 Task: Search one way flight ticket for 5 adults, 1 child, 2 infants in seat and 1 infant on lap in business from North Bend: Southwest Oregon Regional Airport (was North Bend Municipal) to Gillette: Gillette Campbell County Airport on 5-1-2023. Choice of flights is American. Number of bags: 11 checked bags. Outbound departure time preference is 19:45.
Action: Mouse moved to (253, 316)
Screenshot: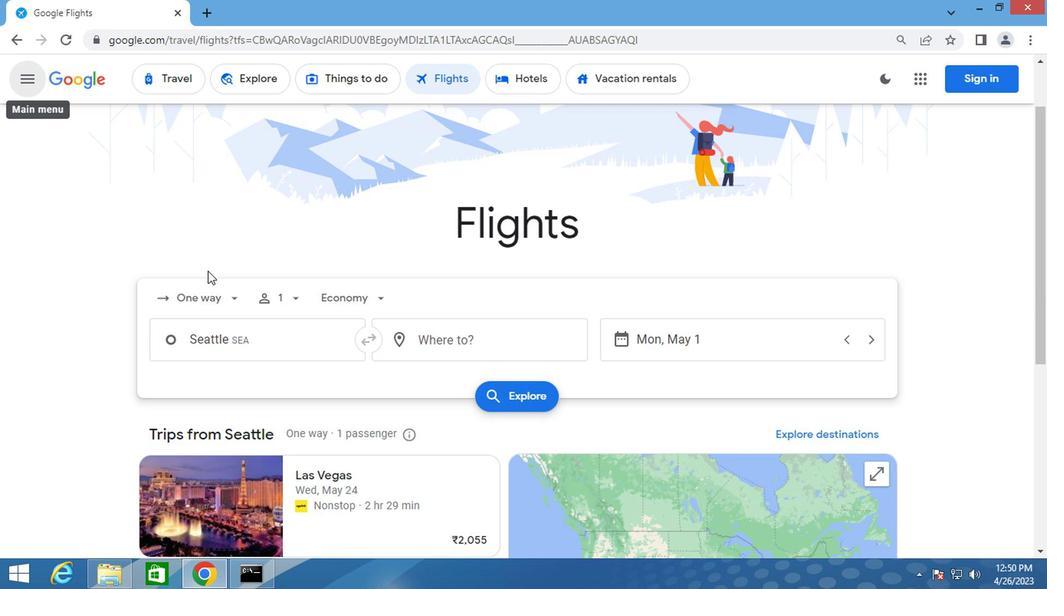 
Action: Mouse pressed left at (253, 316)
Screenshot: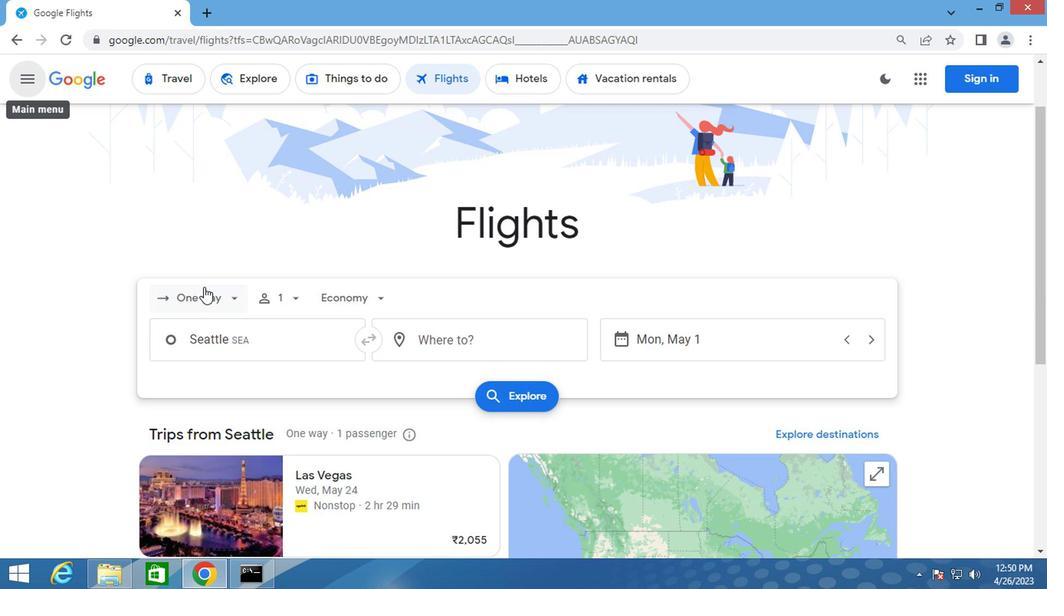 
Action: Mouse moved to (276, 374)
Screenshot: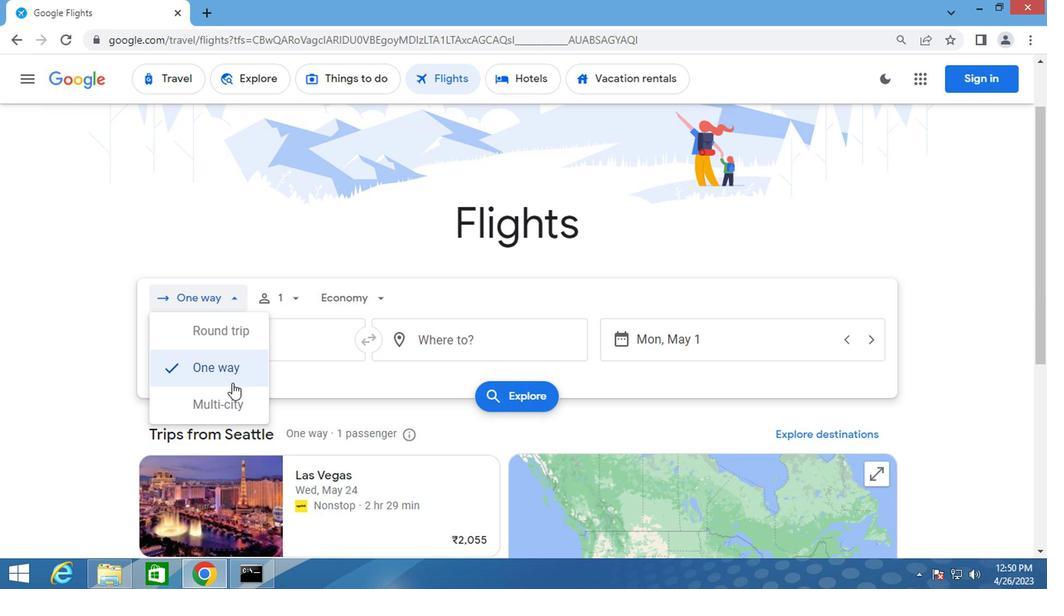 
Action: Mouse pressed left at (276, 374)
Screenshot: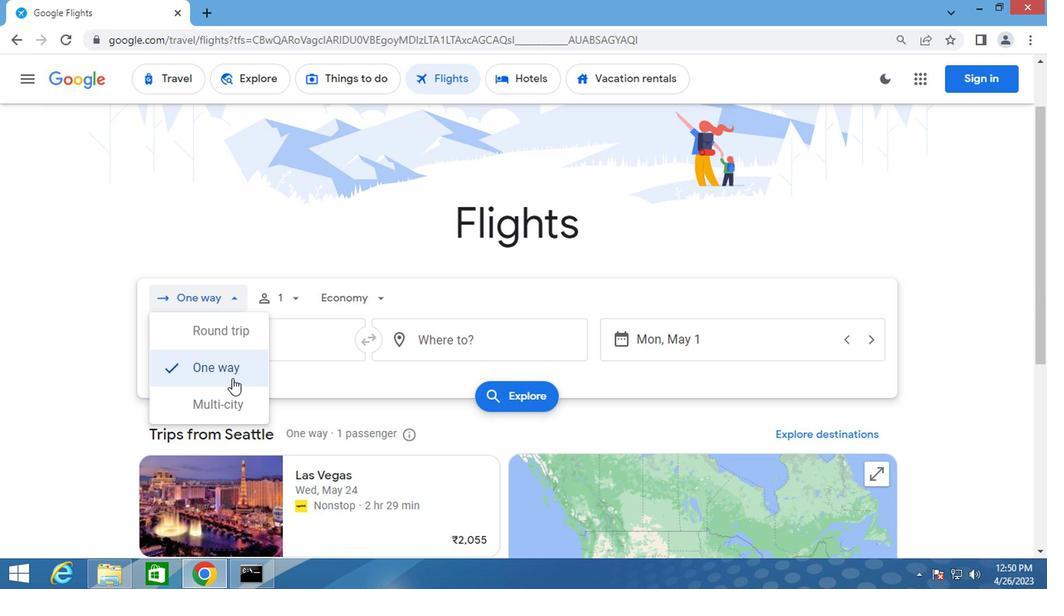 
Action: Mouse moved to (323, 325)
Screenshot: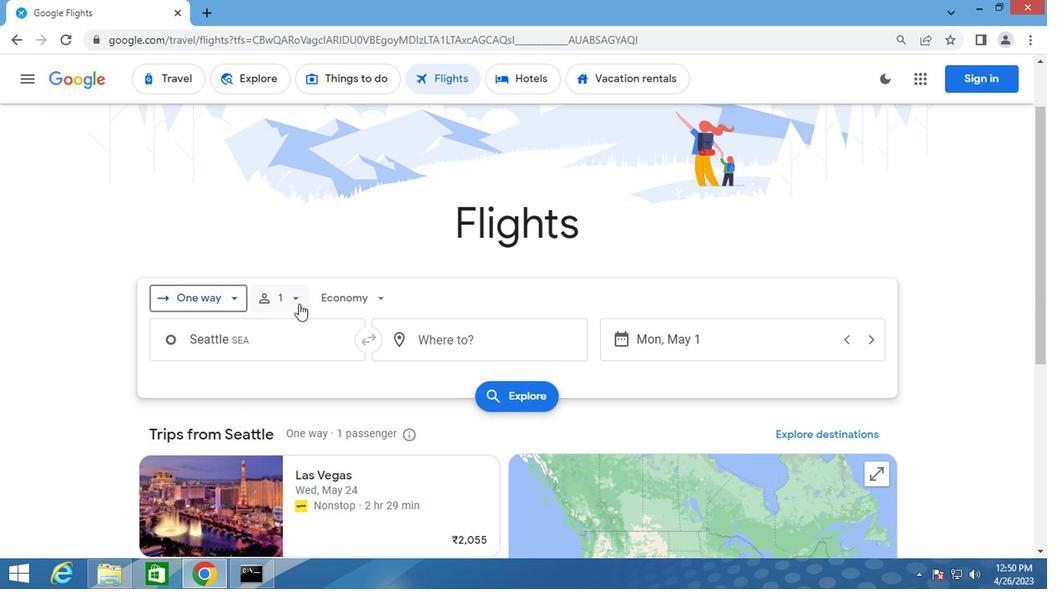 
Action: Mouse pressed left at (323, 325)
Screenshot: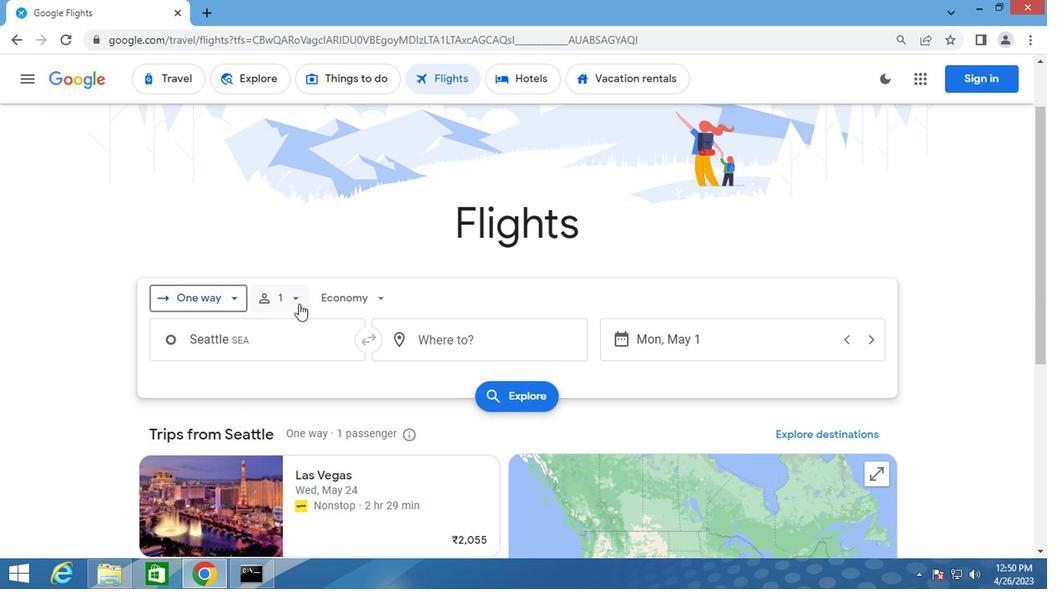 
Action: Mouse moved to (408, 344)
Screenshot: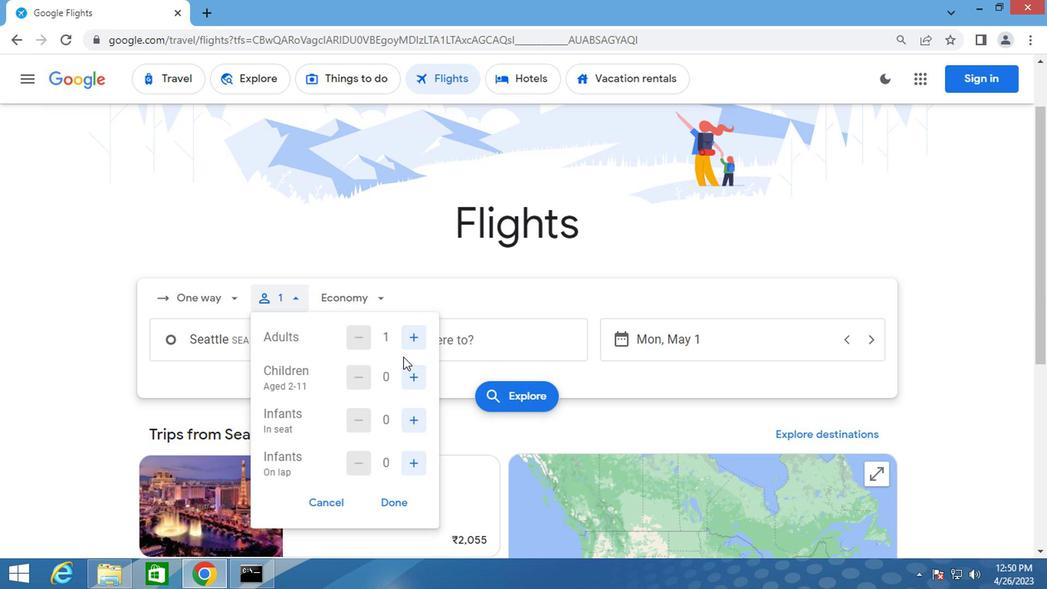 
Action: Mouse pressed left at (408, 344)
Screenshot: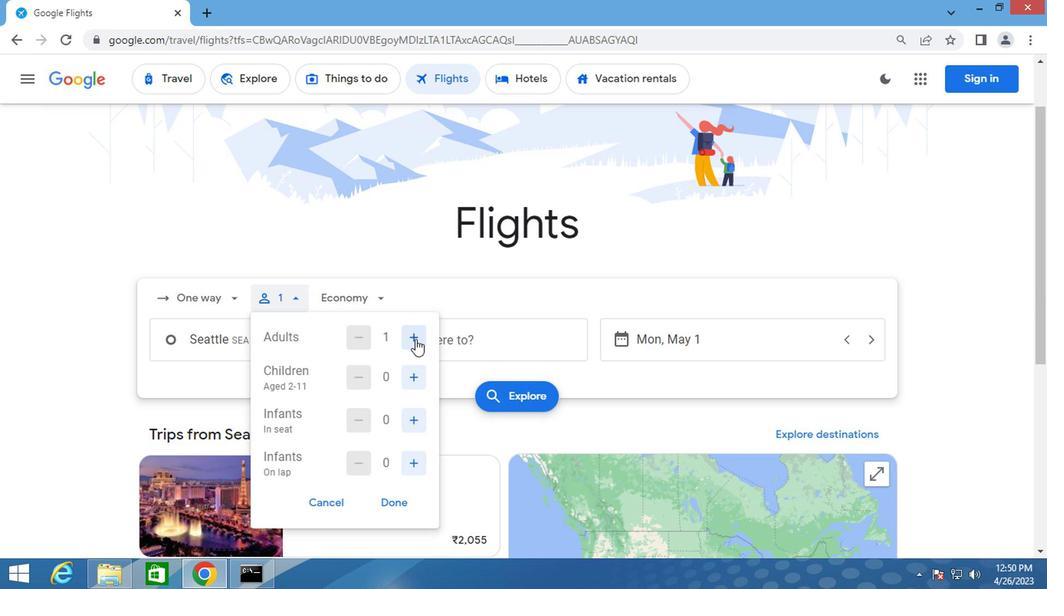 
Action: Mouse pressed left at (408, 344)
Screenshot: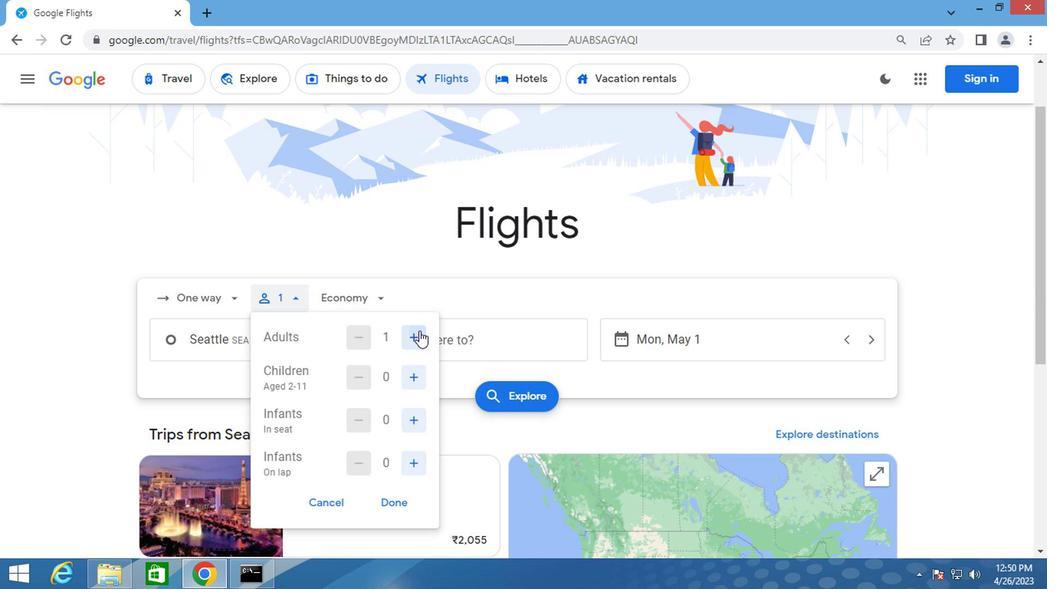 
Action: Mouse moved to (408, 344)
Screenshot: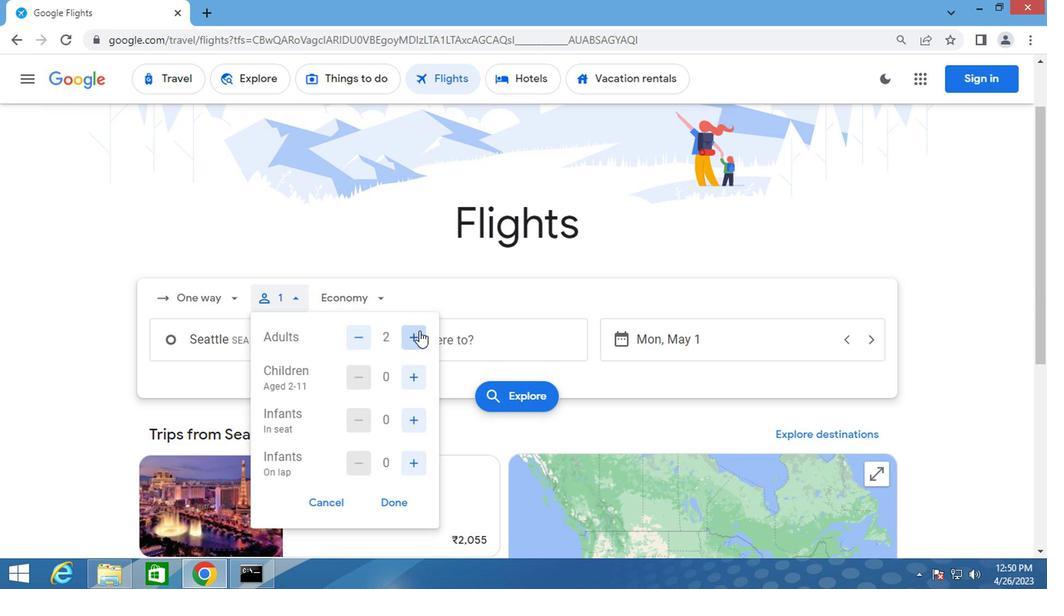 
Action: Mouse pressed left at (408, 344)
Screenshot: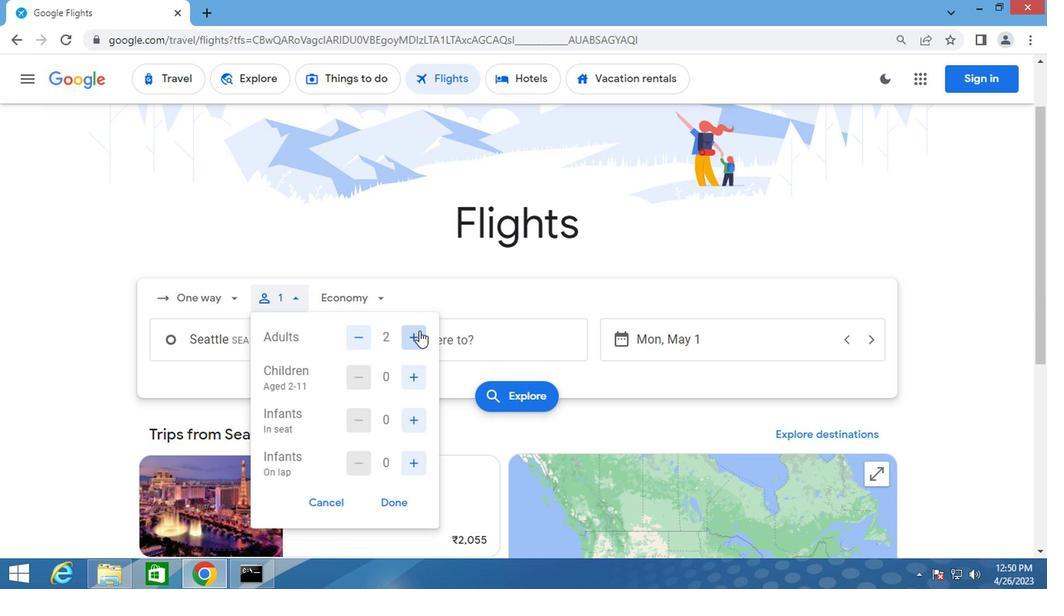 
Action: Mouse moved to (409, 344)
Screenshot: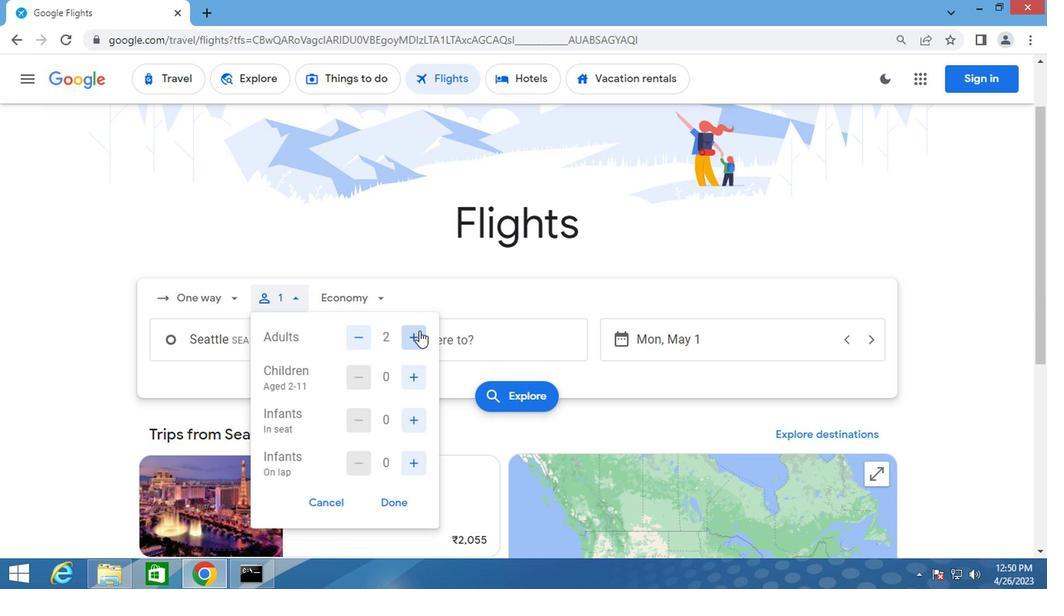 
Action: Mouse pressed left at (409, 344)
Screenshot: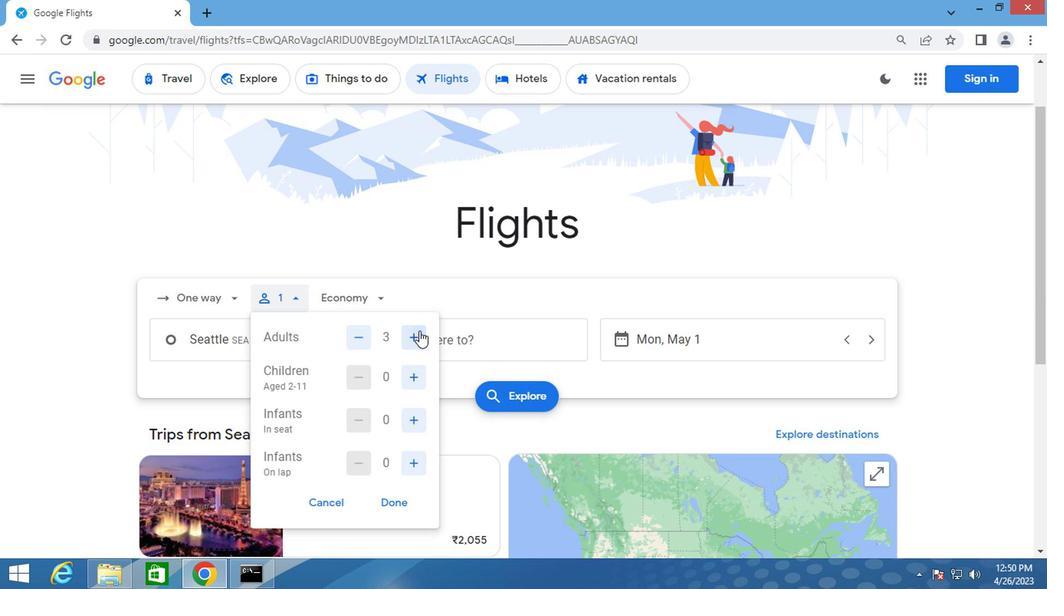 
Action: Mouse moved to (402, 380)
Screenshot: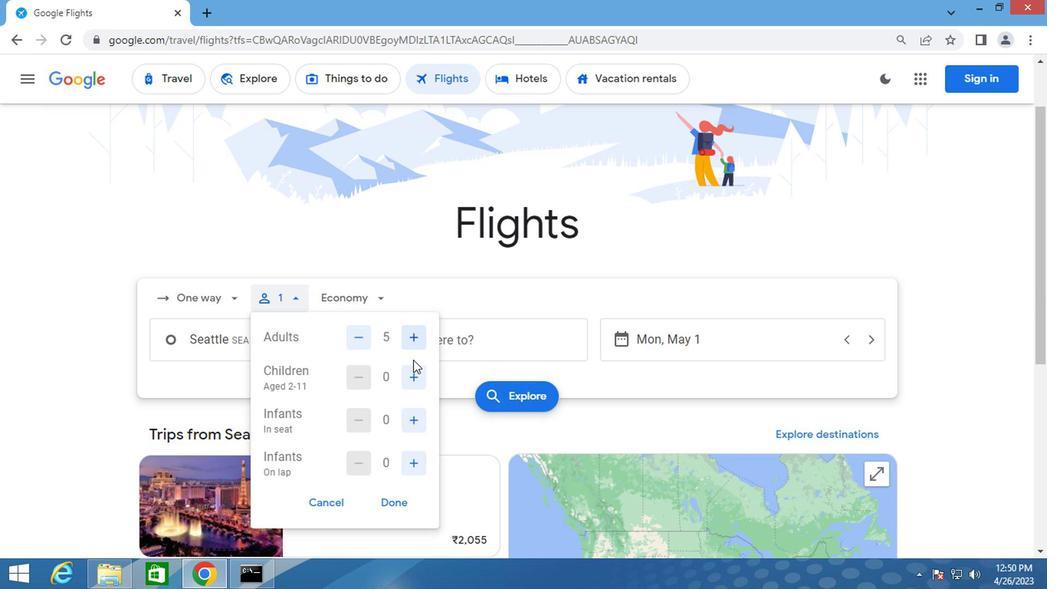 
Action: Mouse pressed left at (402, 380)
Screenshot: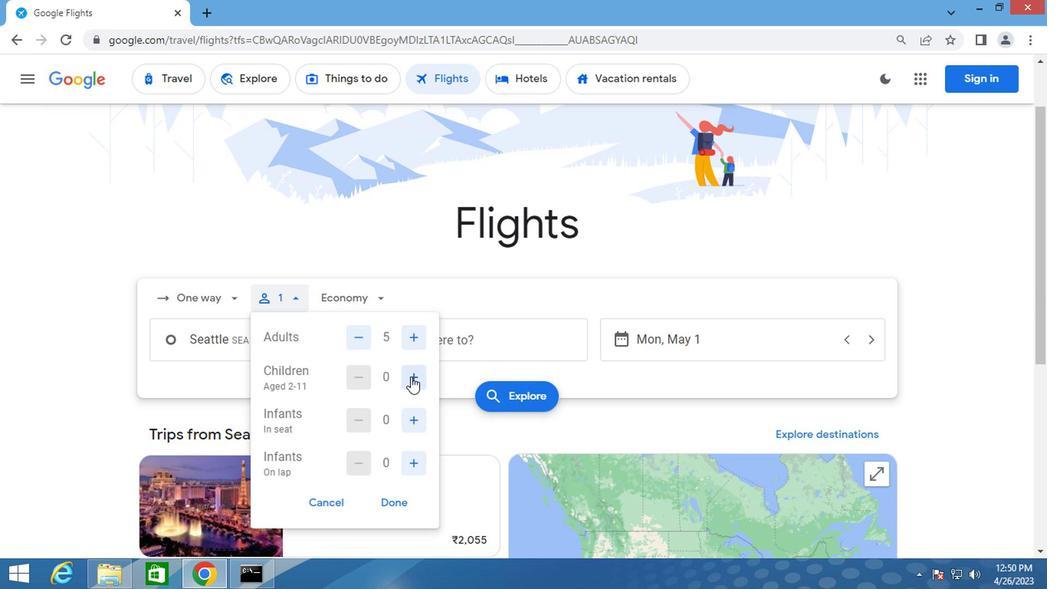 
Action: Mouse moved to (401, 401)
Screenshot: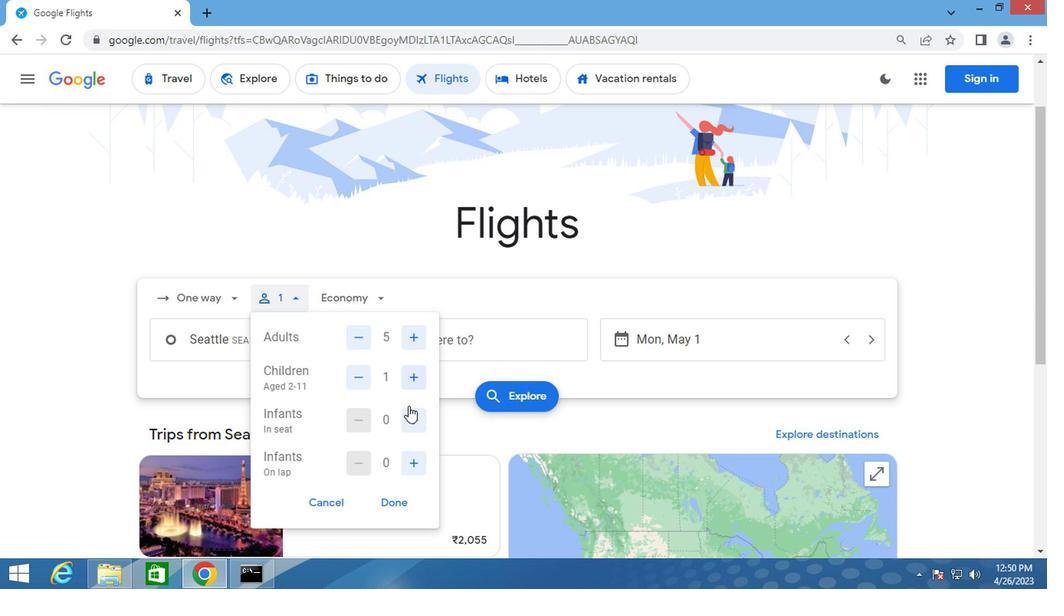 
Action: Mouse pressed left at (401, 401)
Screenshot: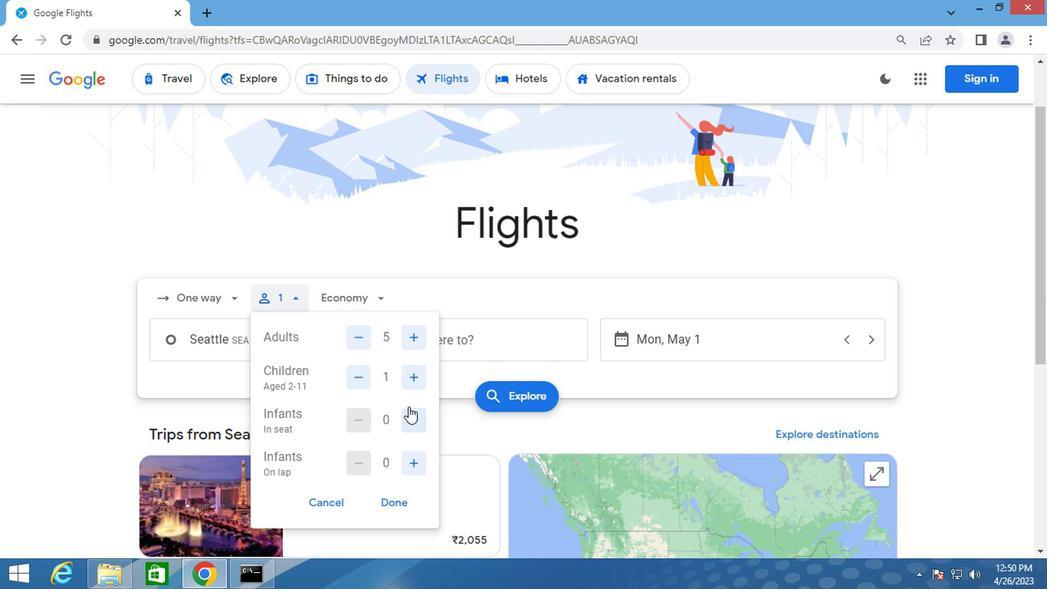 
Action: Mouse pressed left at (401, 401)
Screenshot: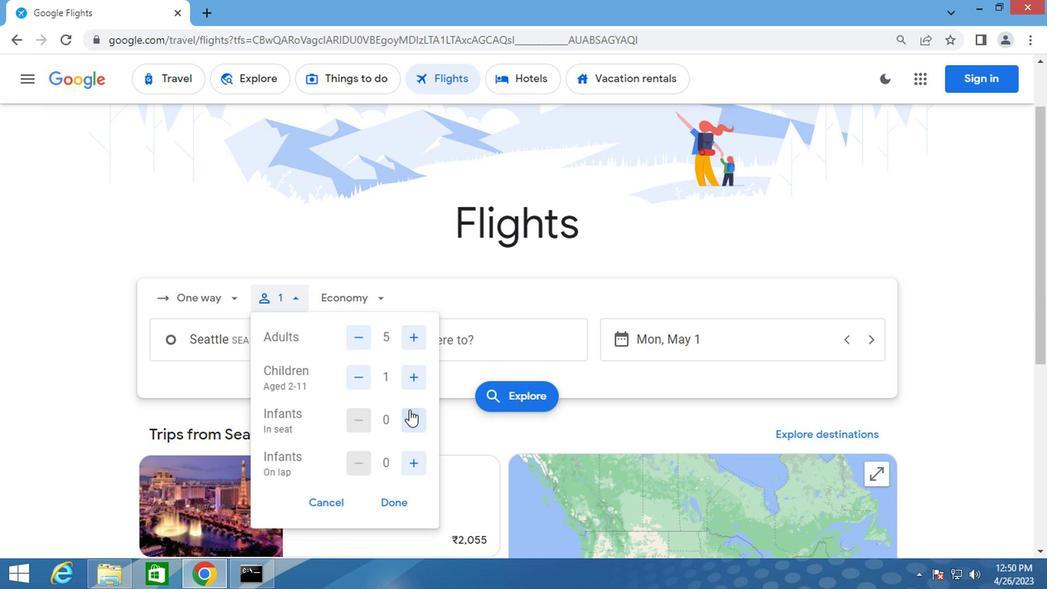 
Action: Mouse moved to (403, 435)
Screenshot: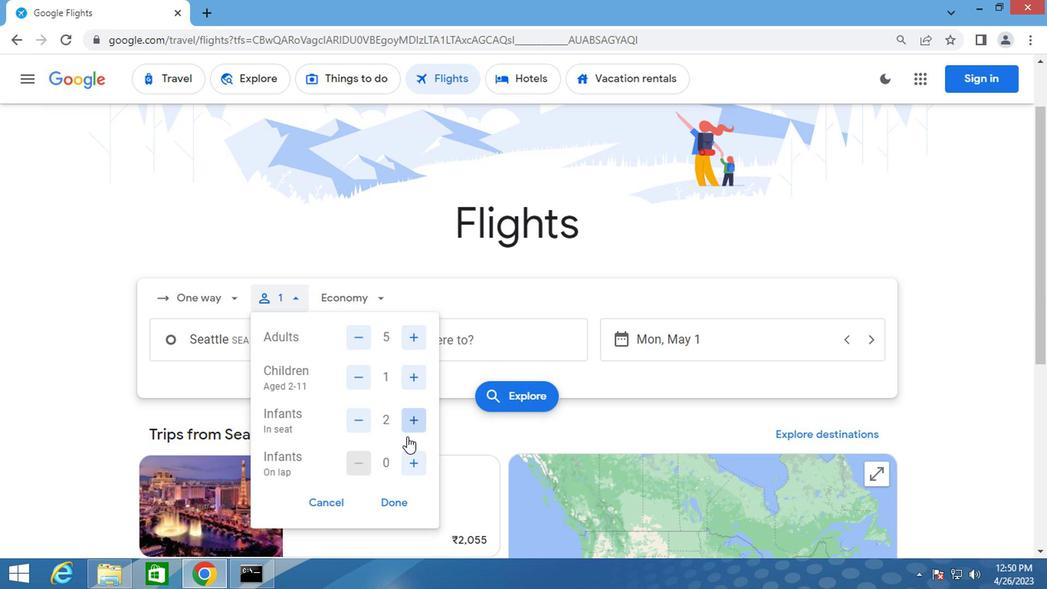 
Action: Mouse pressed left at (403, 435)
Screenshot: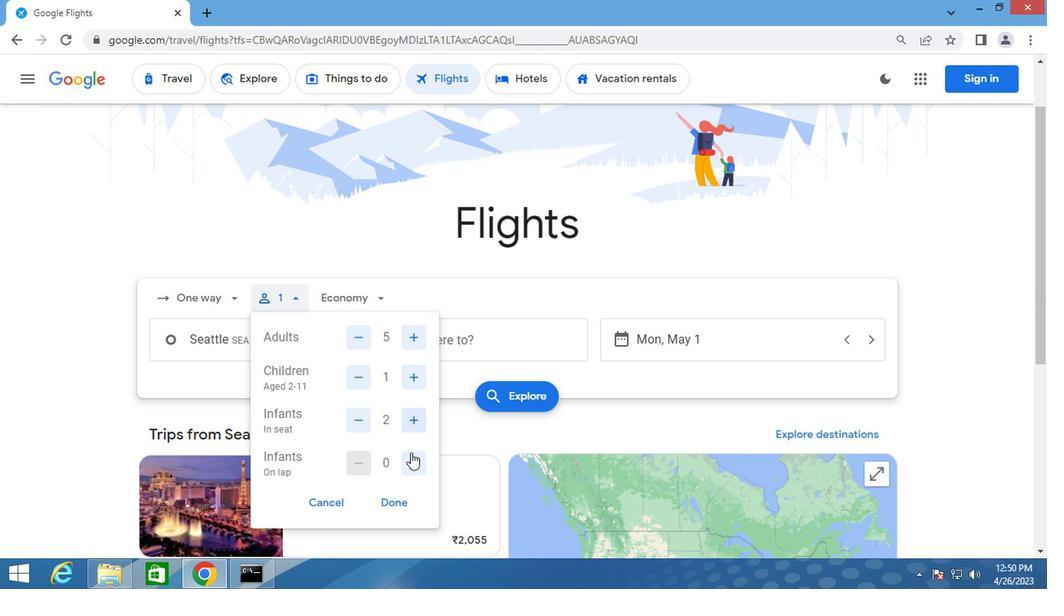 
Action: Mouse moved to (368, 323)
Screenshot: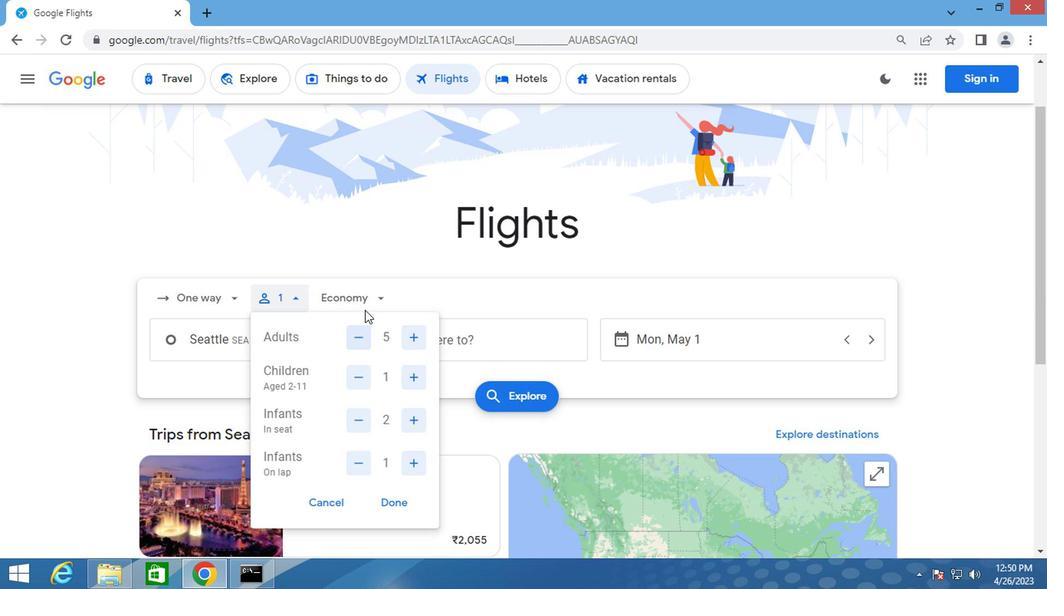 
Action: Mouse pressed left at (368, 323)
Screenshot: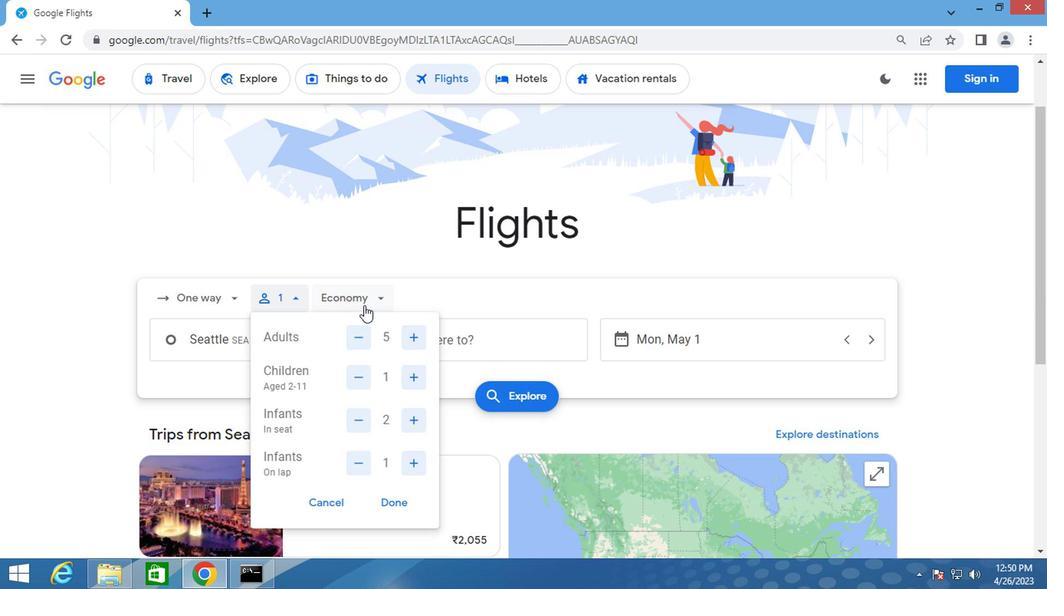 
Action: Mouse moved to (373, 390)
Screenshot: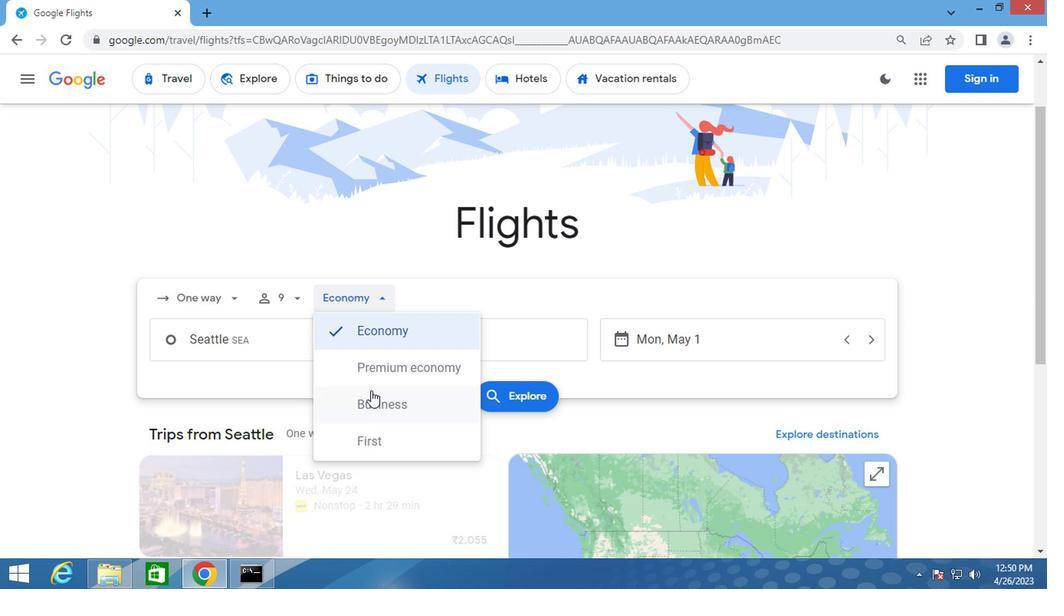 
Action: Mouse pressed left at (373, 390)
Screenshot: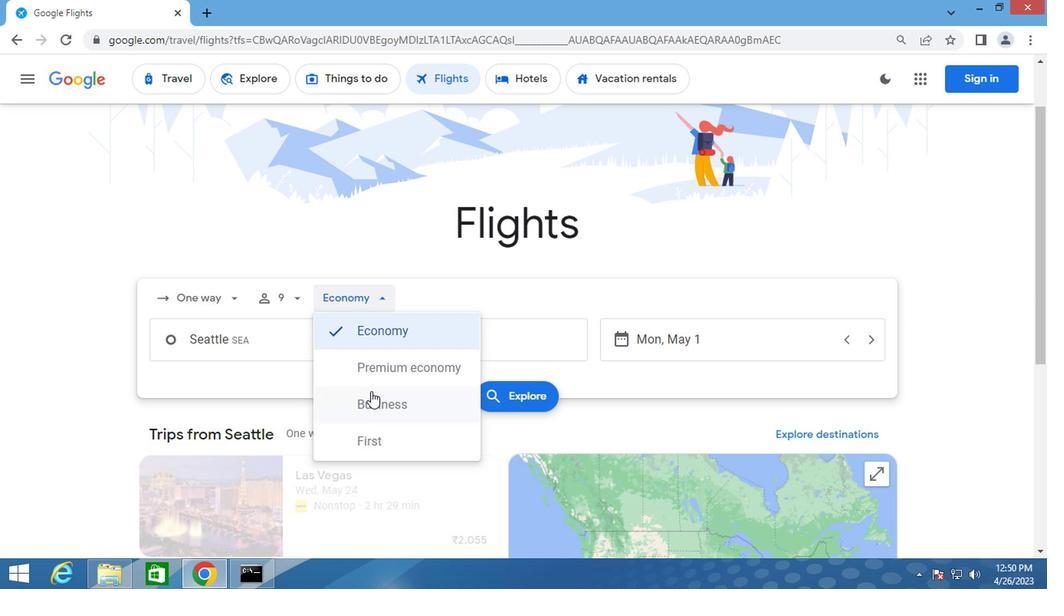 
Action: Mouse moved to (316, 346)
Screenshot: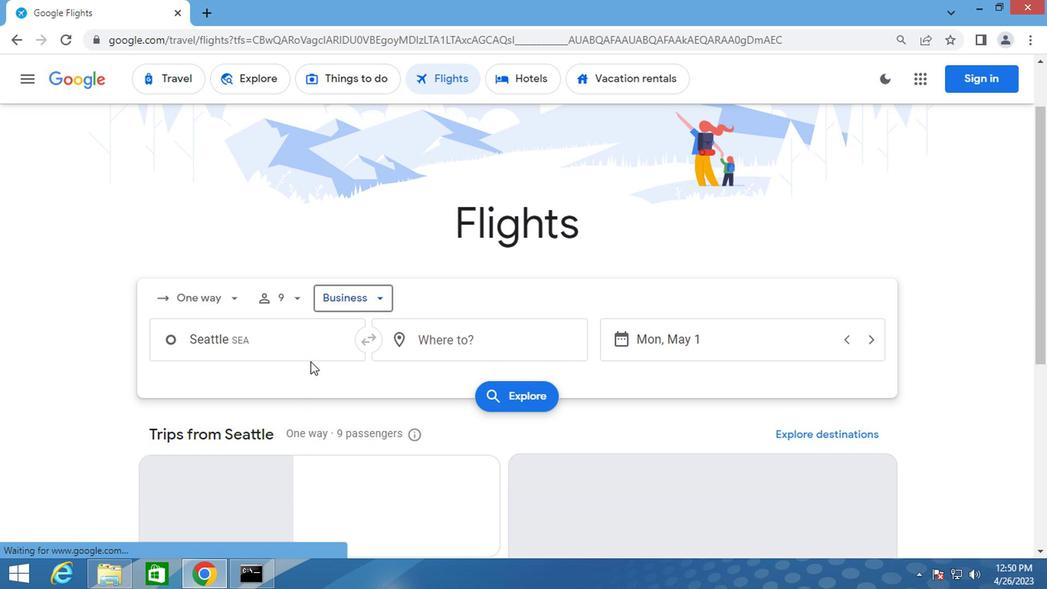 
Action: Mouse pressed left at (316, 346)
Screenshot: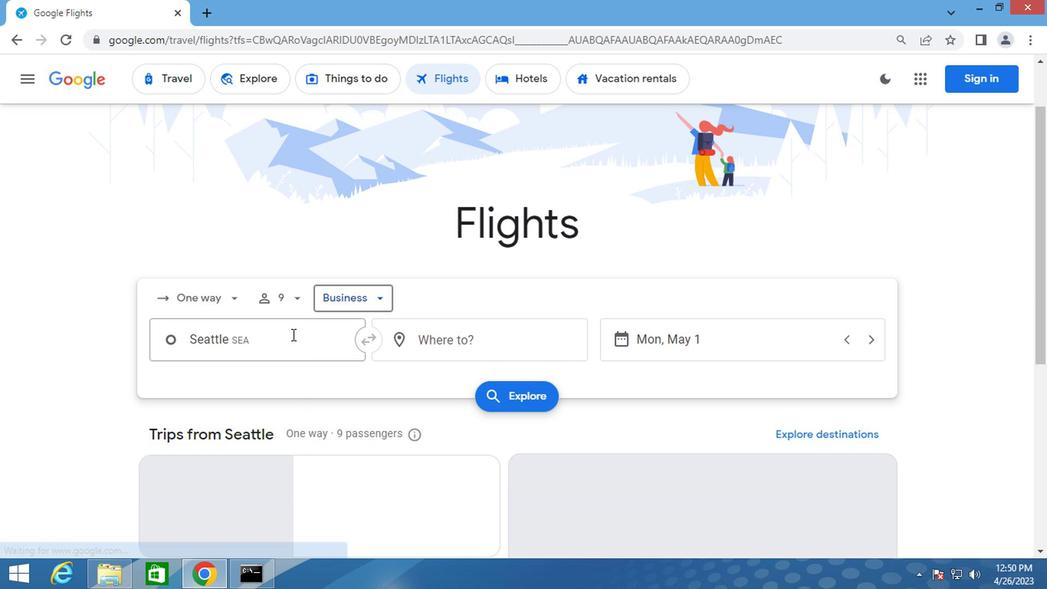 
Action: Key pressed north<Key.space>bend
Screenshot: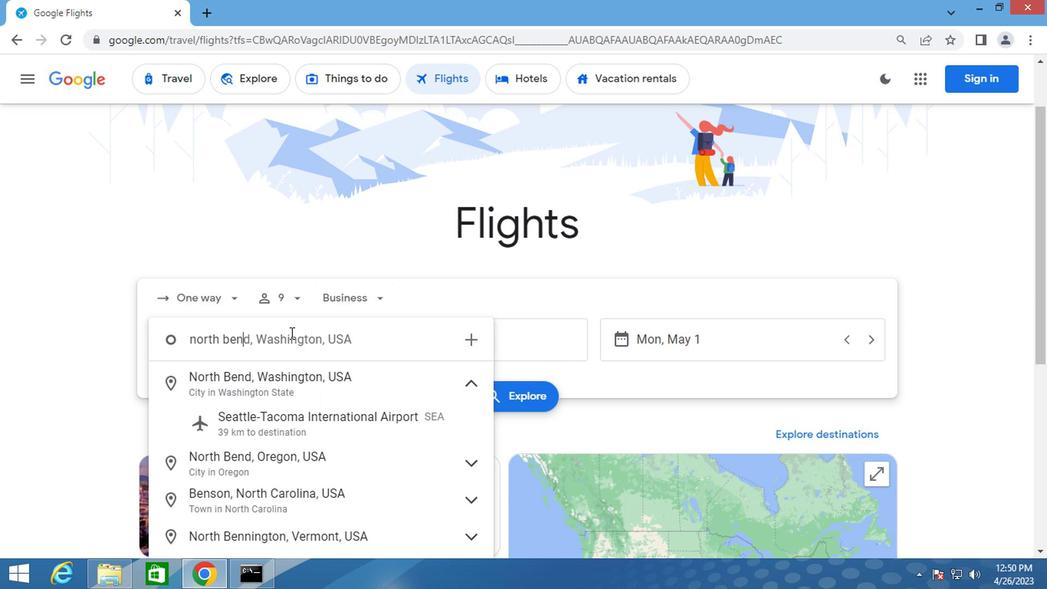 
Action: Mouse moved to (311, 408)
Screenshot: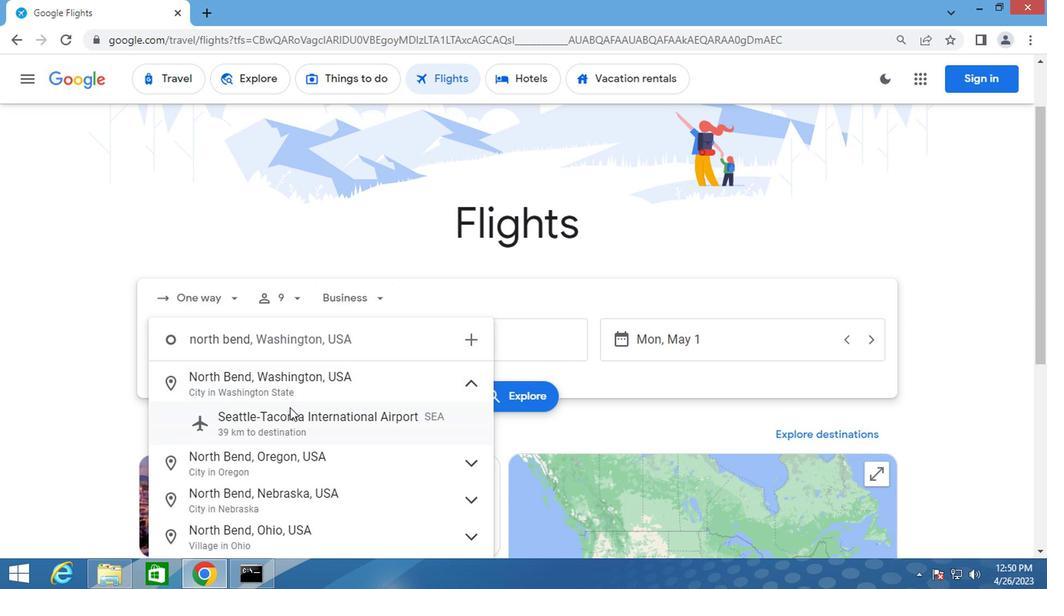 
Action: Mouse pressed left at (311, 408)
Screenshot: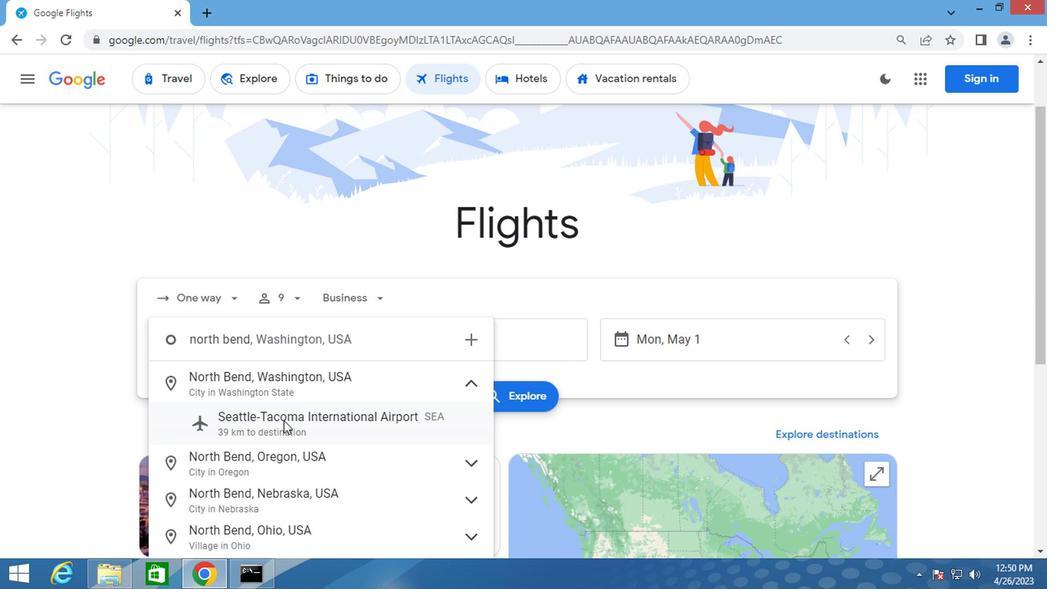 
Action: Mouse moved to (429, 355)
Screenshot: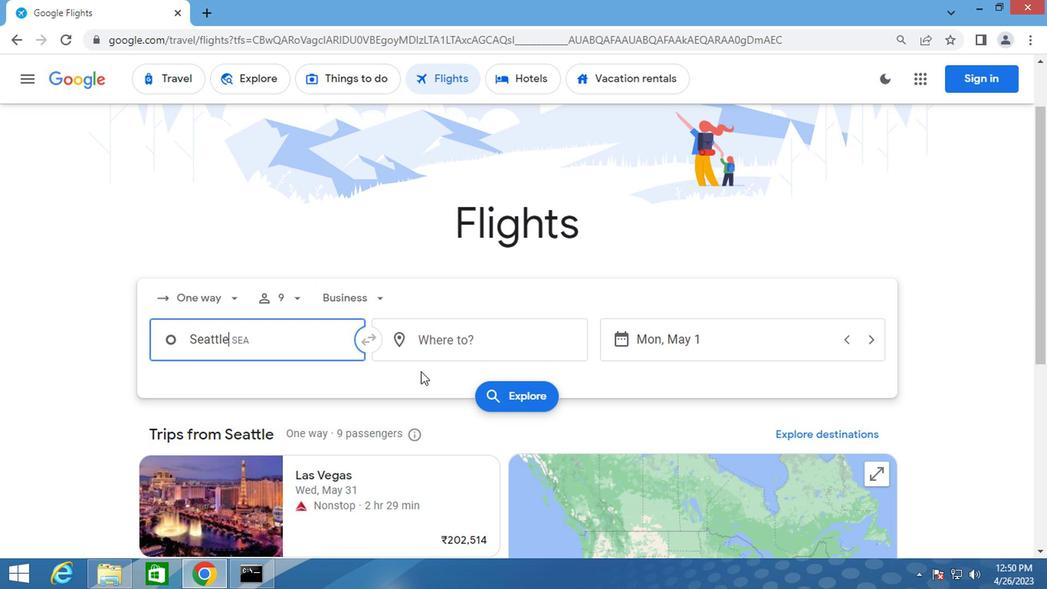 
Action: Mouse pressed left at (429, 355)
Screenshot: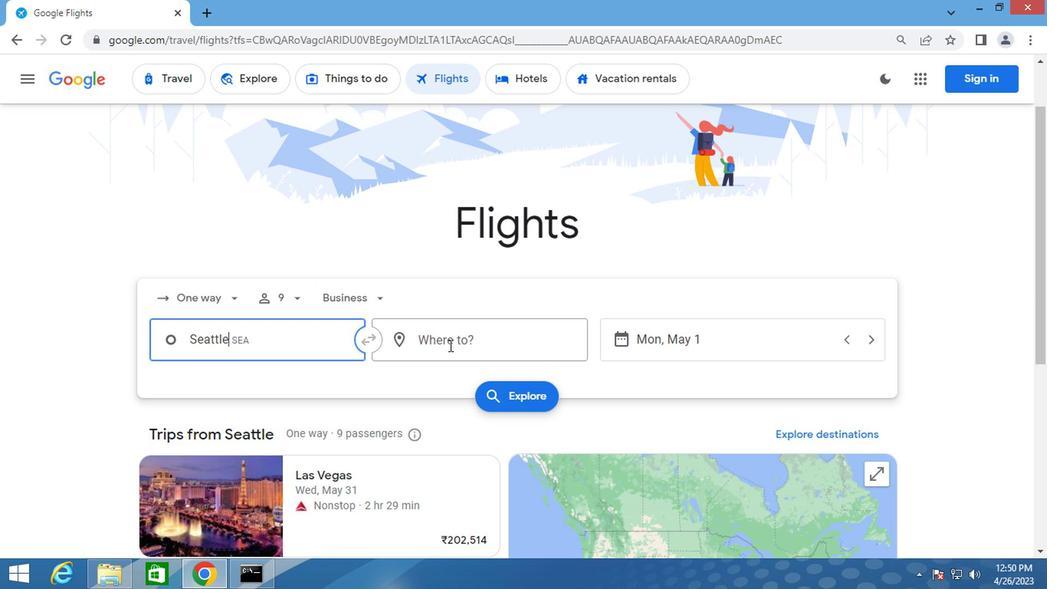 
Action: Mouse moved to (436, 357)
Screenshot: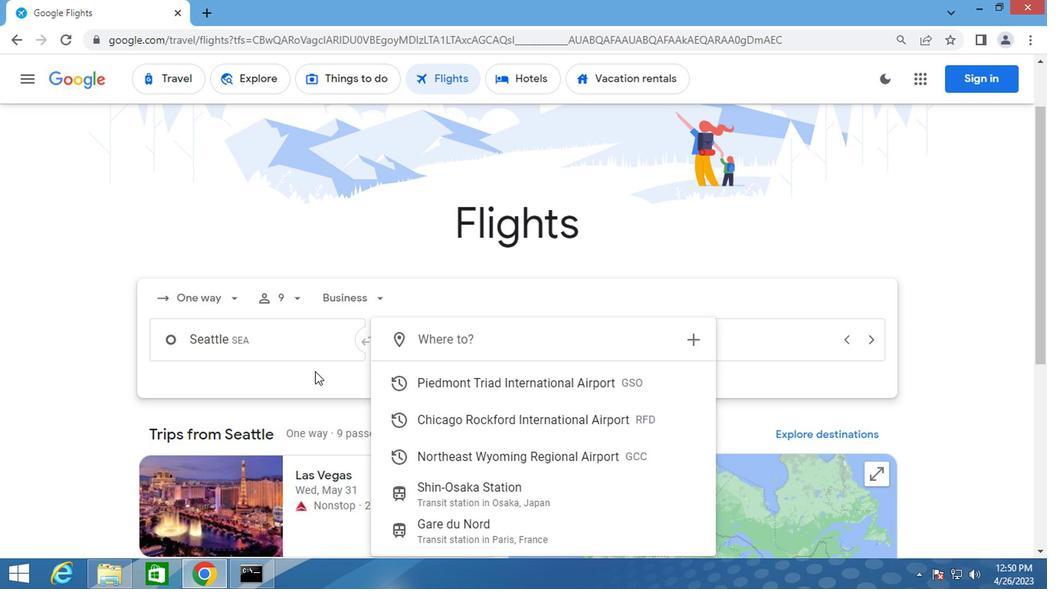 
Action: Key pressed gillett
Screenshot: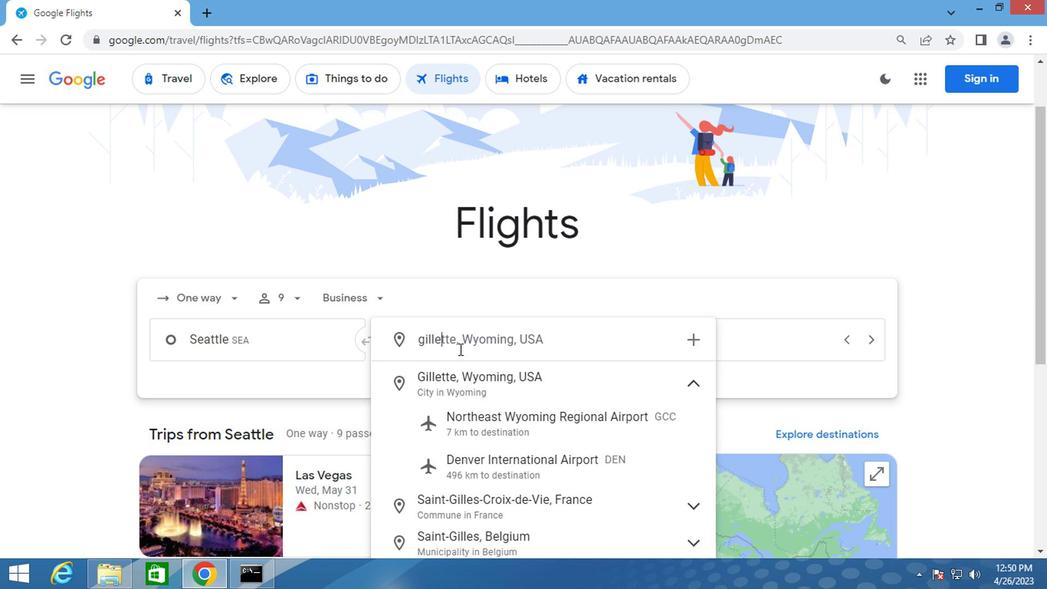 
Action: Mouse moved to (464, 404)
Screenshot: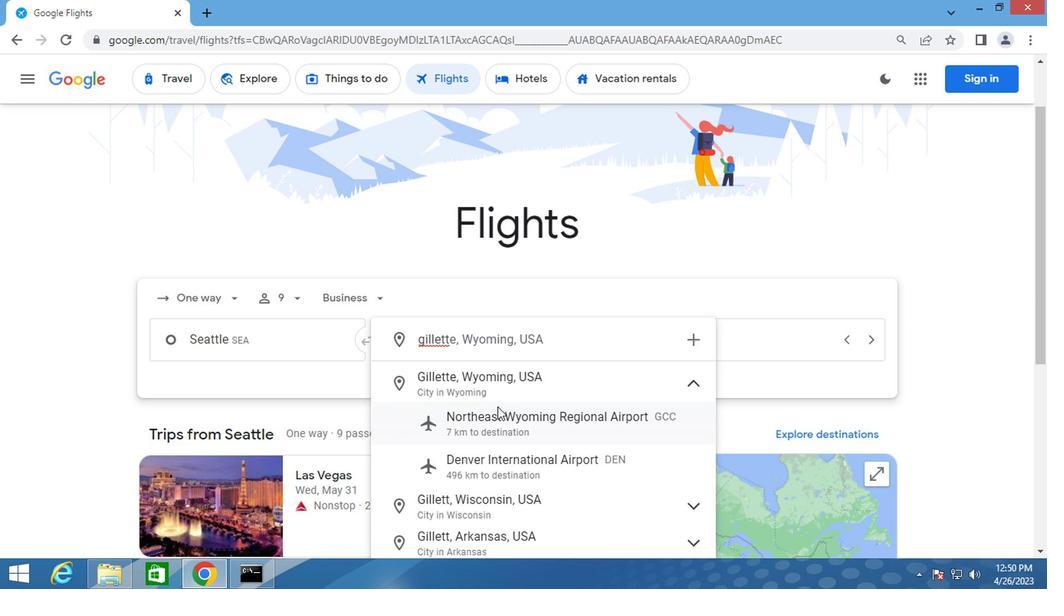
Action: Mouse pressed left at (464, 404)
Screenshot: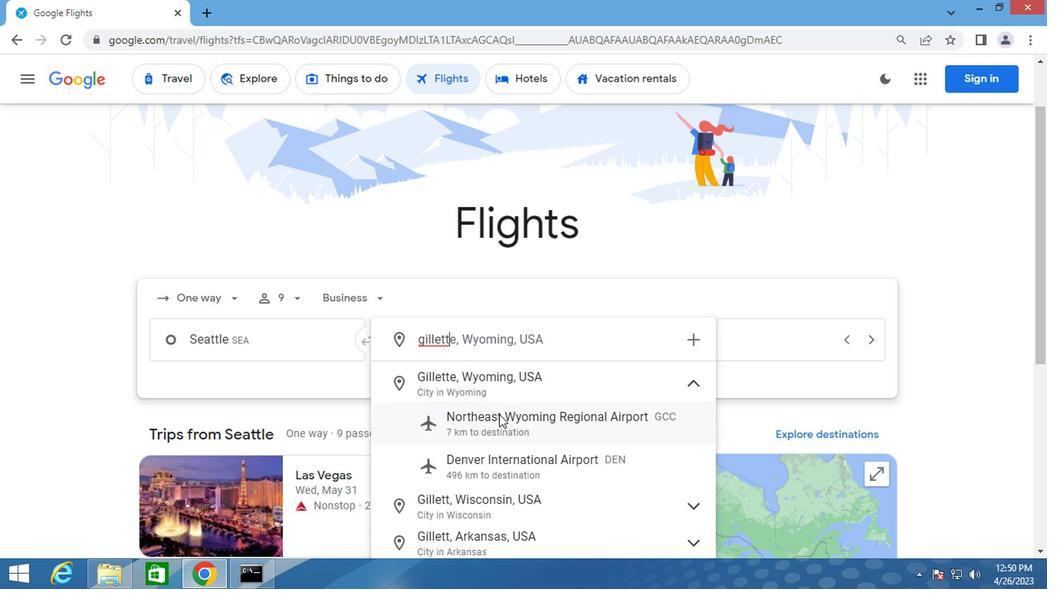 
Action: Mouse moved to (594, 350)
Screenshot: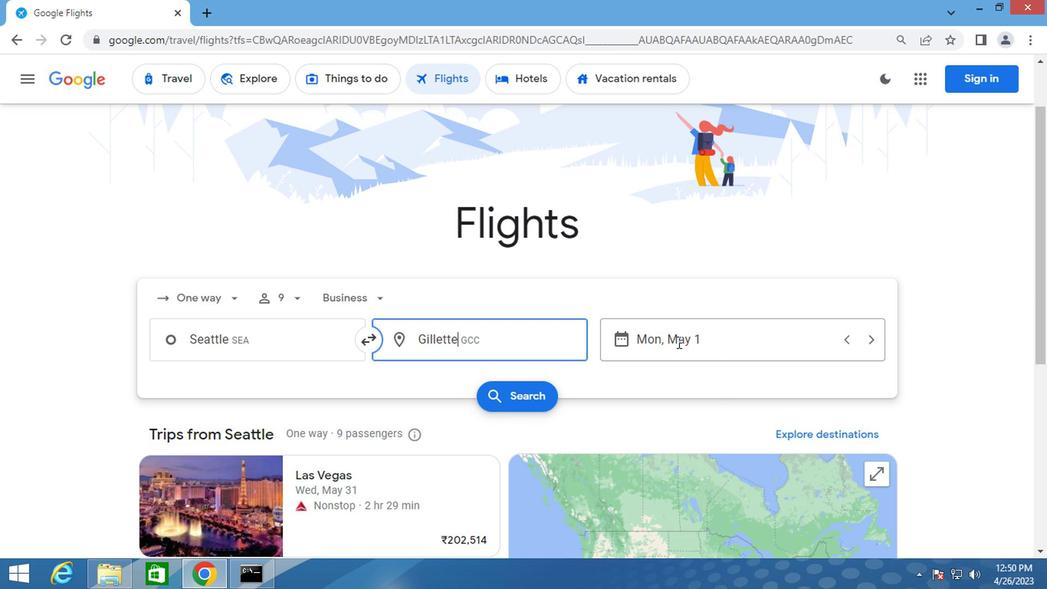 
Action: Mouse pressed left at (594, 350)
Screenshot: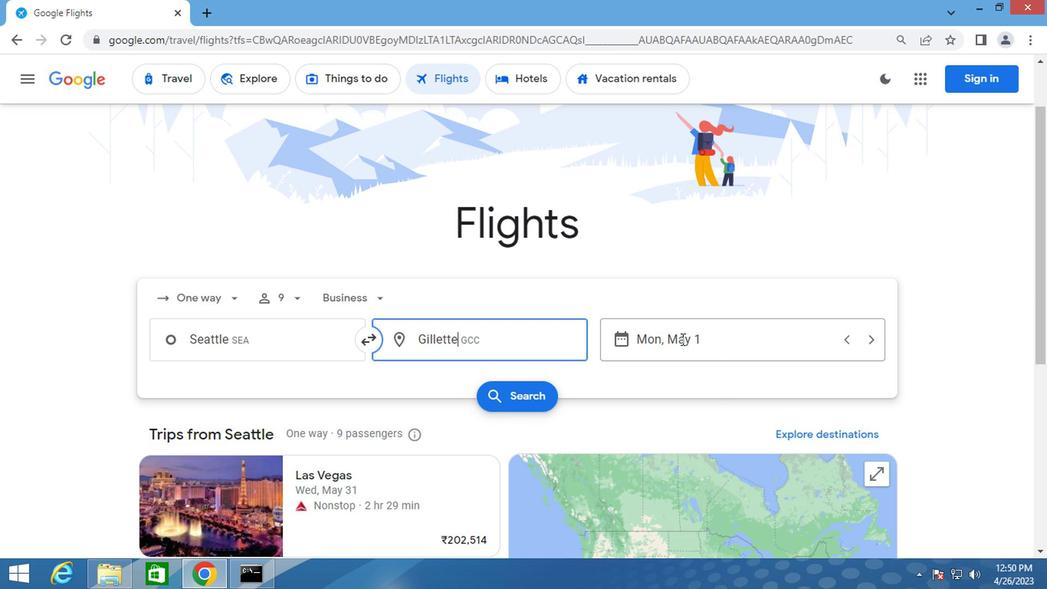 
Action: Mouse moved to (593, 313)
Screenshot: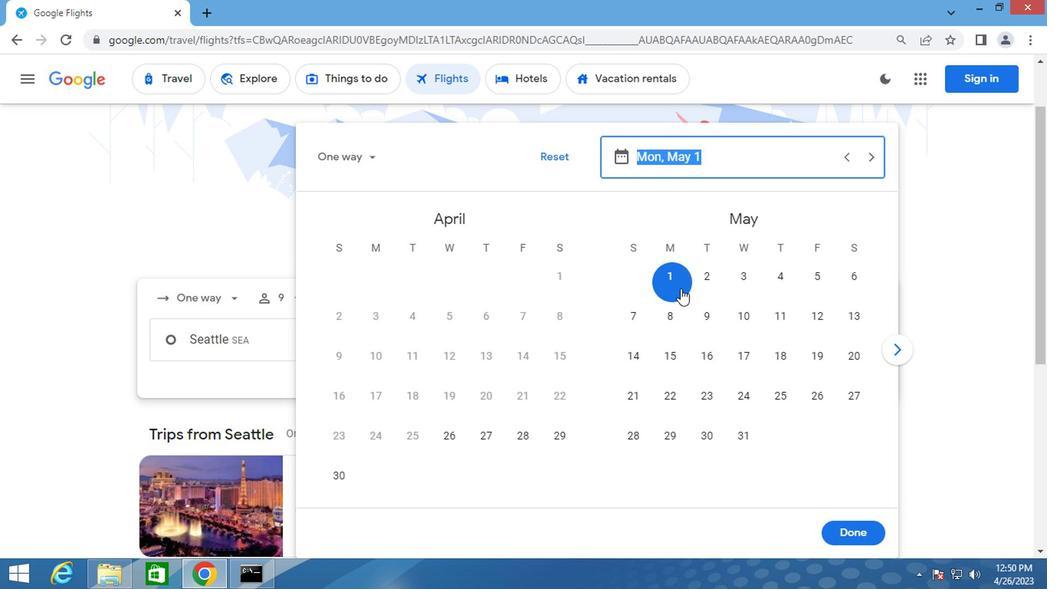 
Action: Mouse pressed left at (593, 313)
Screenshot: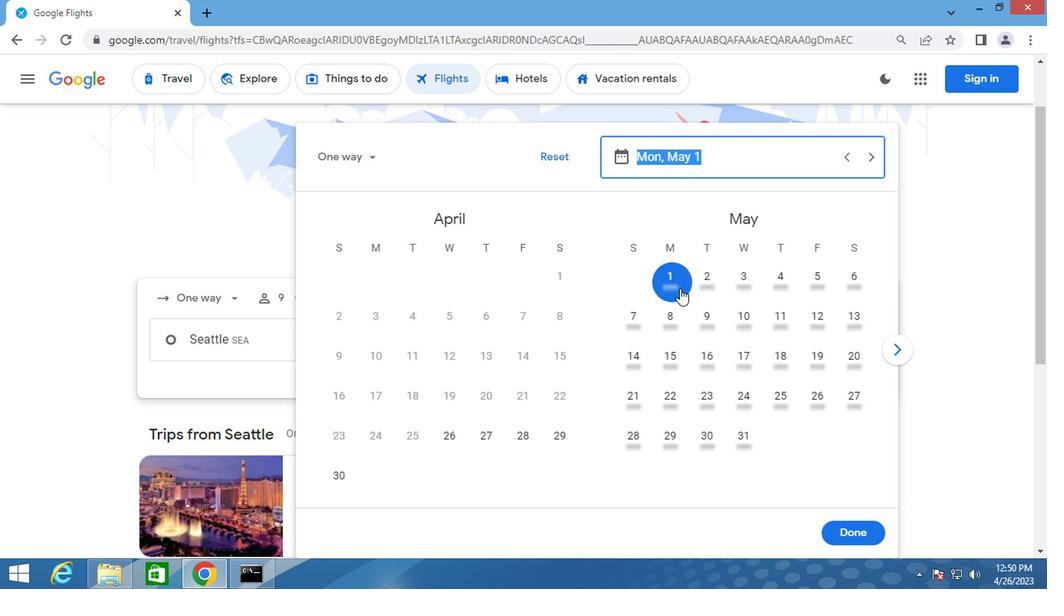 
Action: Mouse moved to (708, 482)
Screenshot: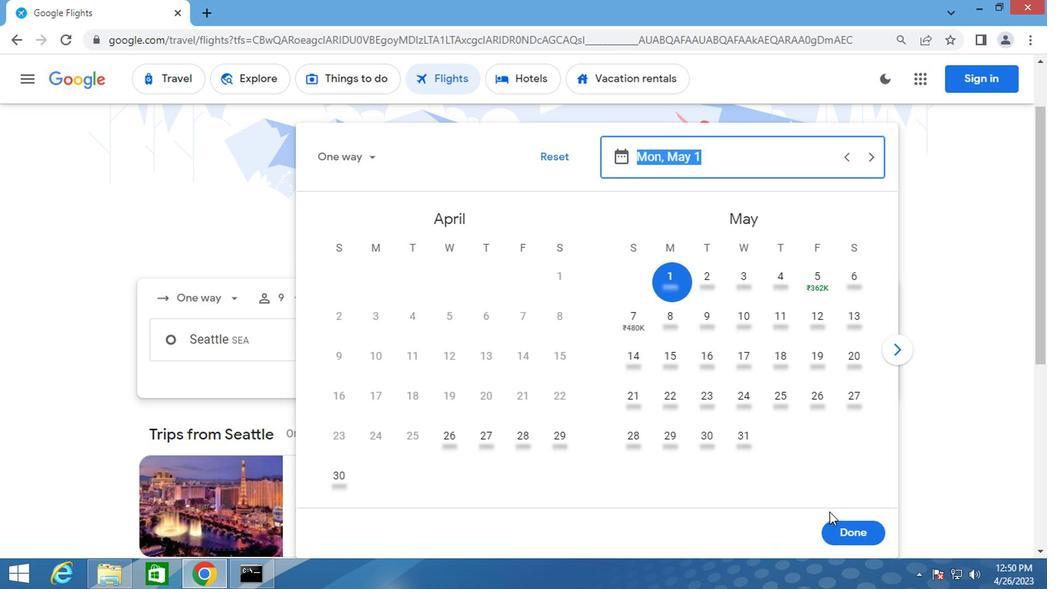 
Action: Mouse pressed left at (708, 482)
Screenshot: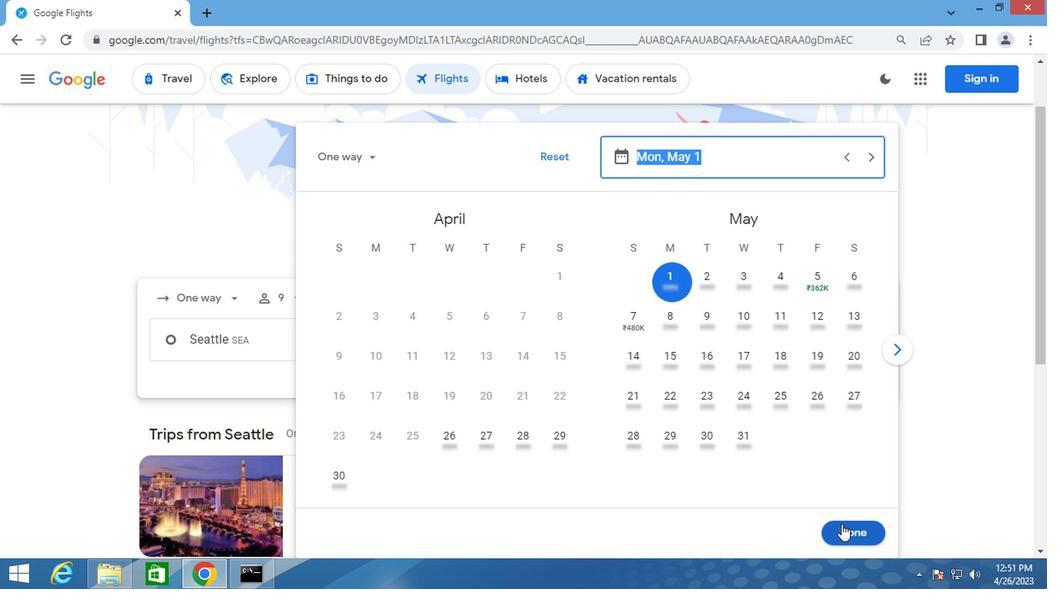 
Action: Mouse moved to (485, 387)
Screenshot: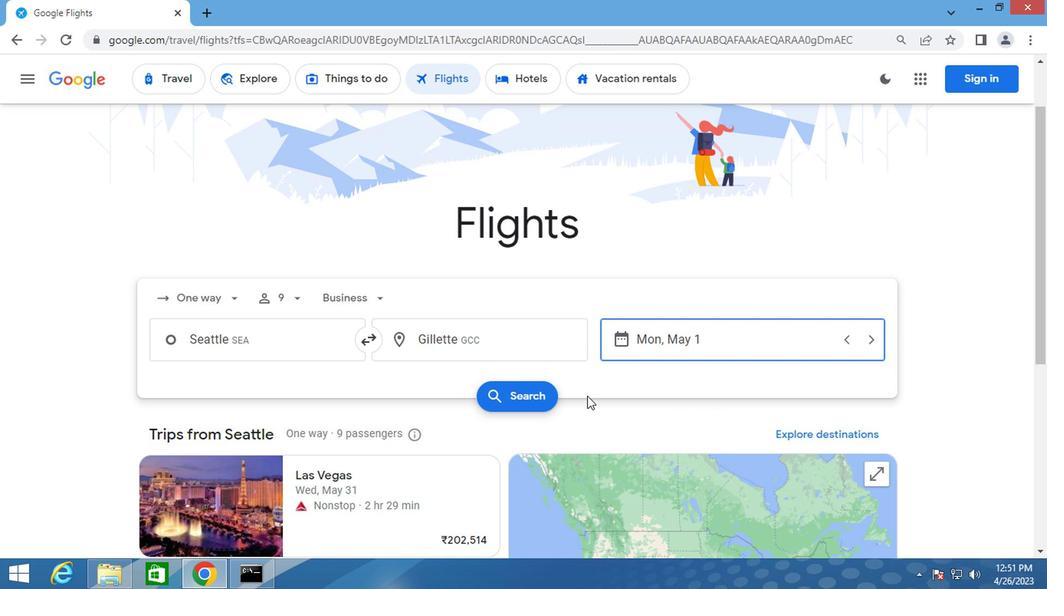 
Action: Mouse pressed left at (485, 387)
Screenshot: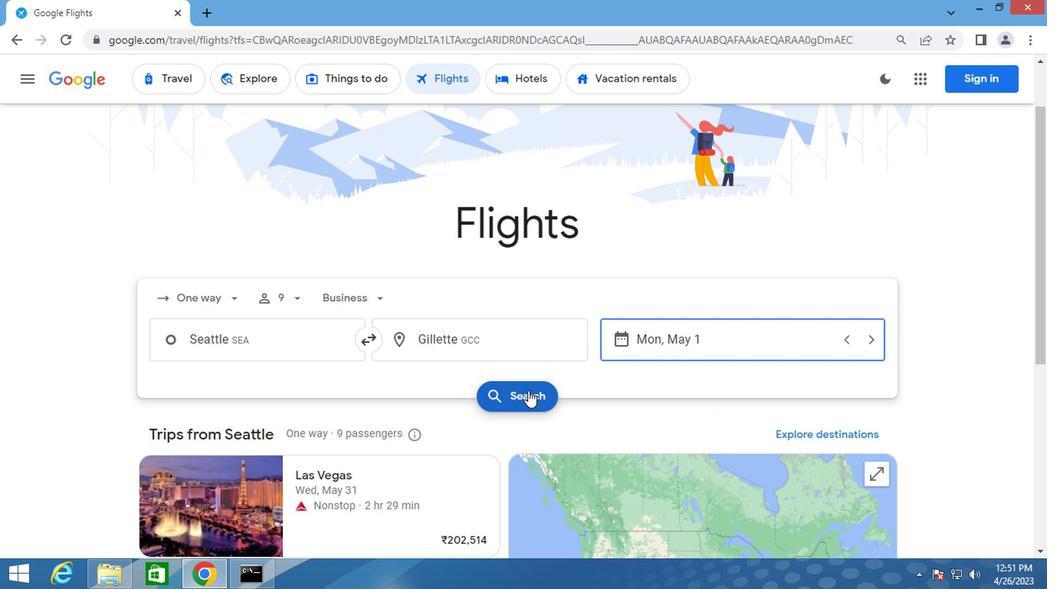 
Action: Mouse moved to (248, 265)
Screenshot: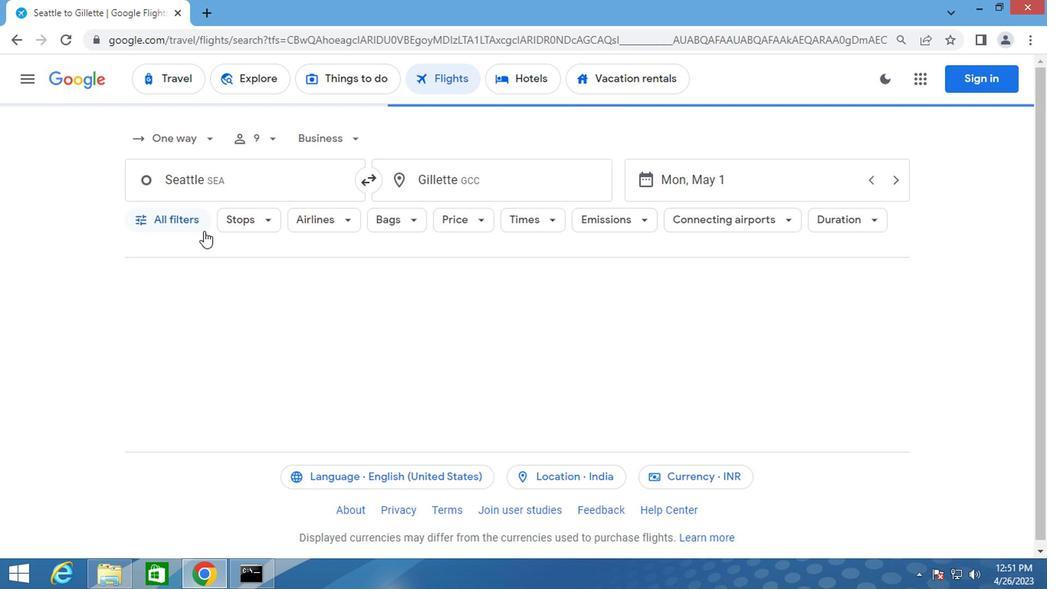 
Action: Mouse pressed left at (248, 265)
Screenshot: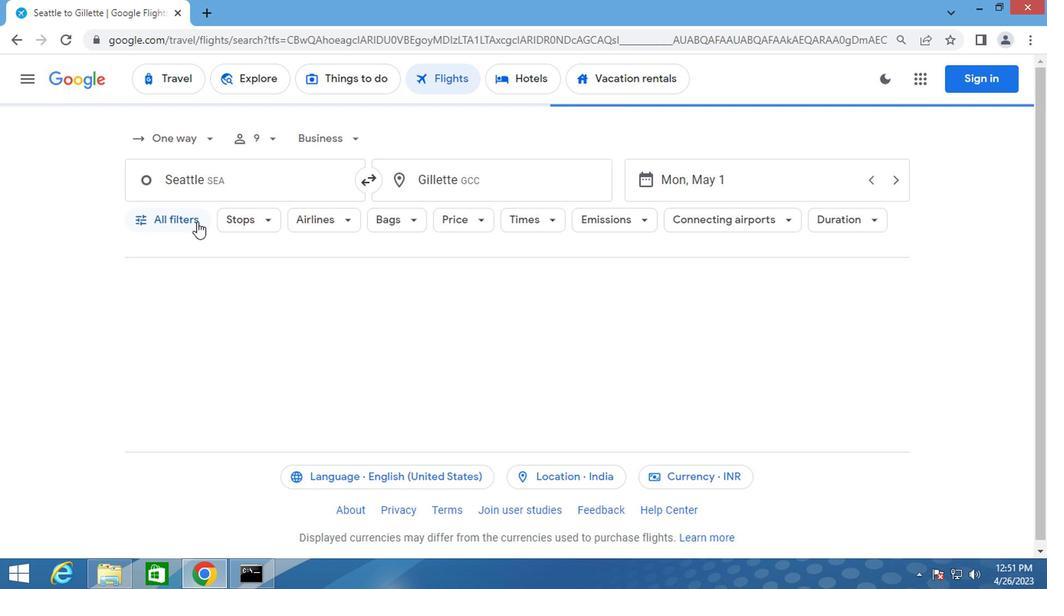 
Action: Mouse moved to (315, 391)
Screenshot: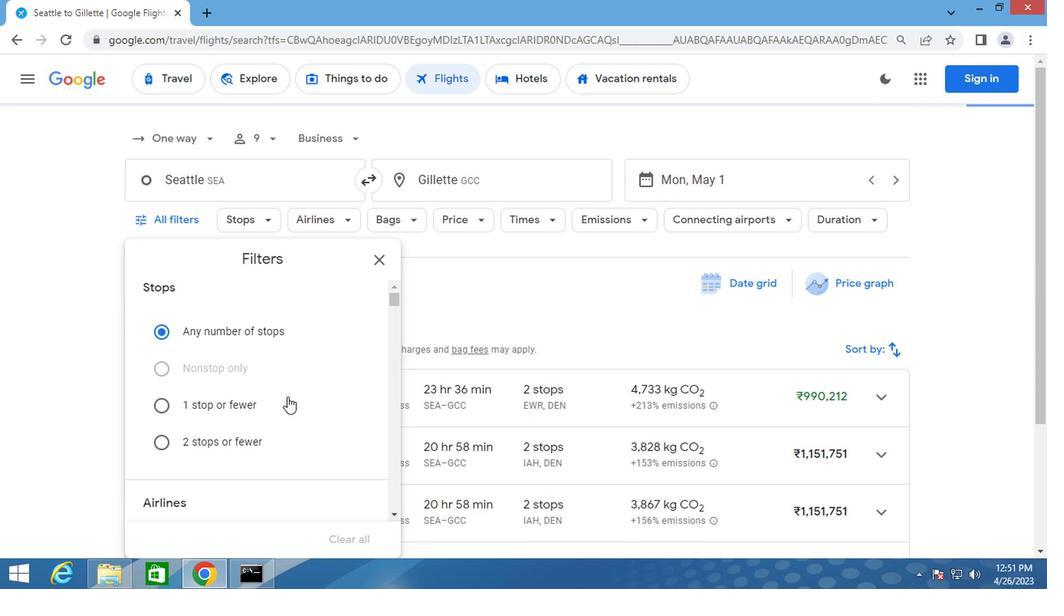 
Action: Mouse scrolled (315, 391) with delta (0, 0)
Screenshot: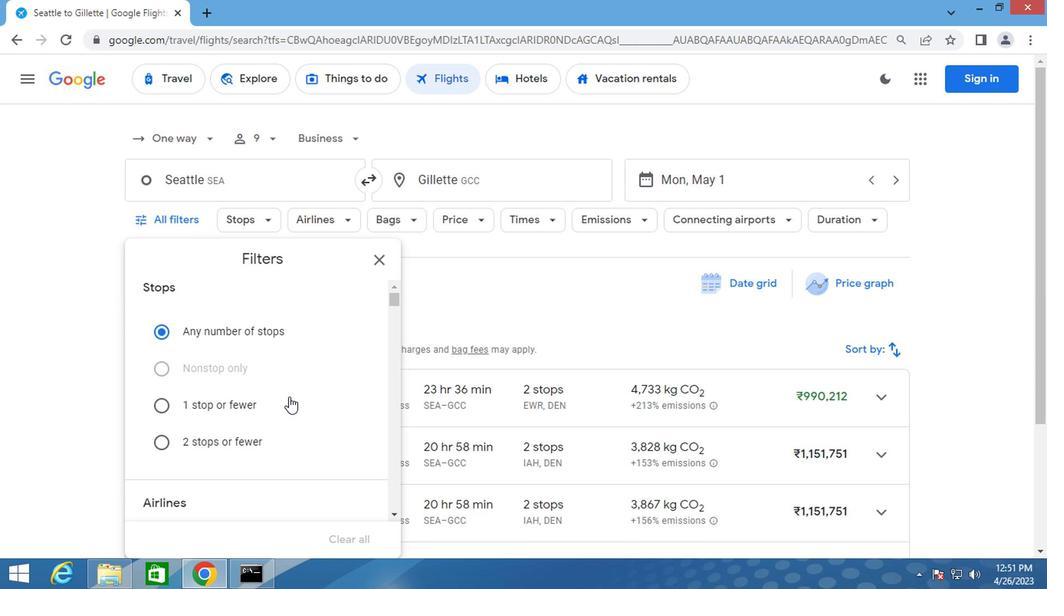
Action: Mouse scrolled (315, 391) with delta (0, 0)
Screenshot: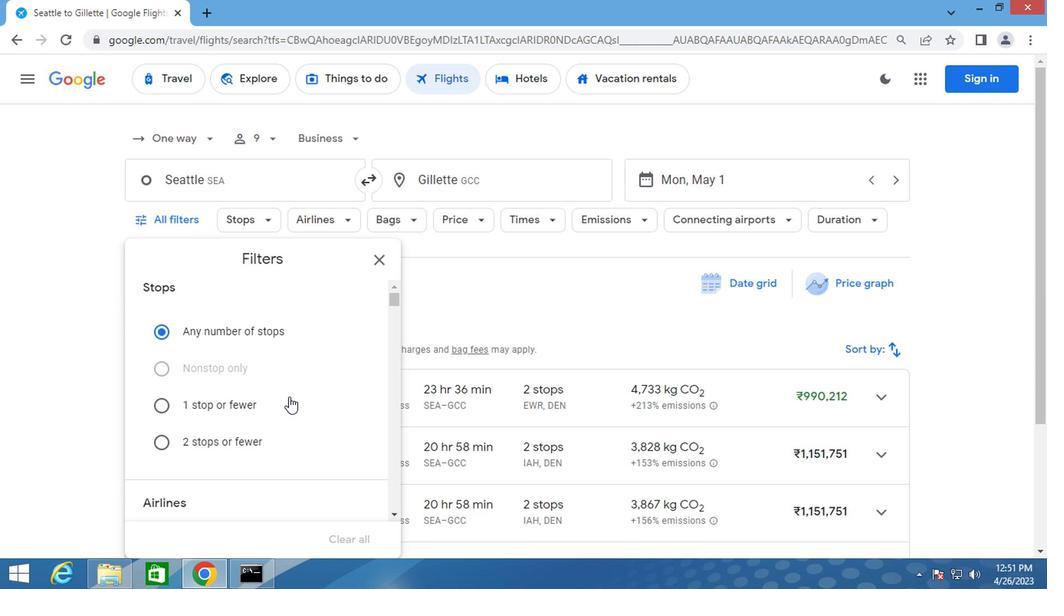 
Action: Mouse moved to (315, 391)
Screenshot: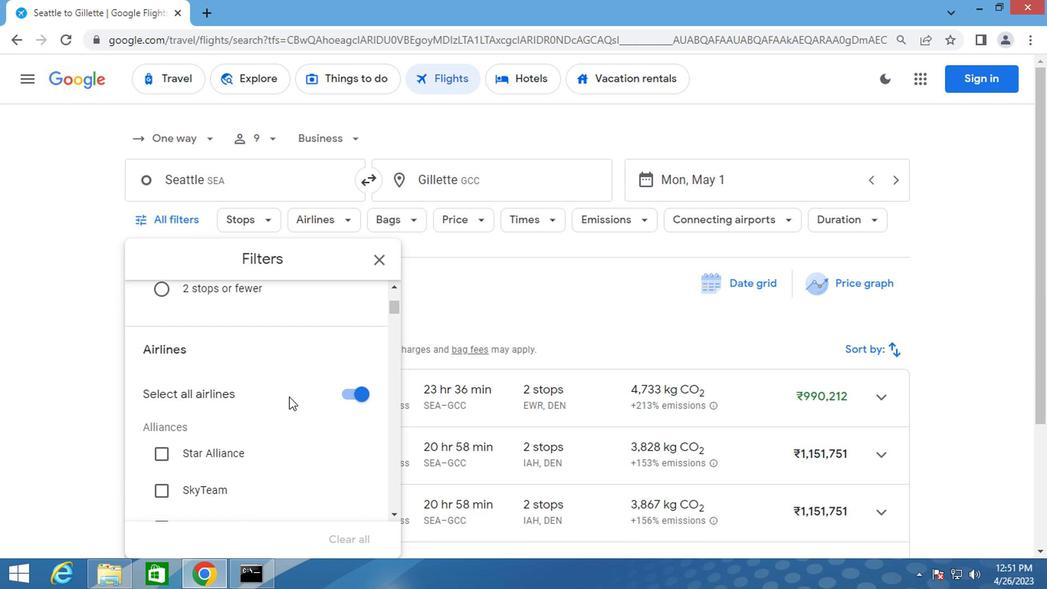 
Action: Mouse scrolled (315, 390) with delta (0, 0)
Screenshot: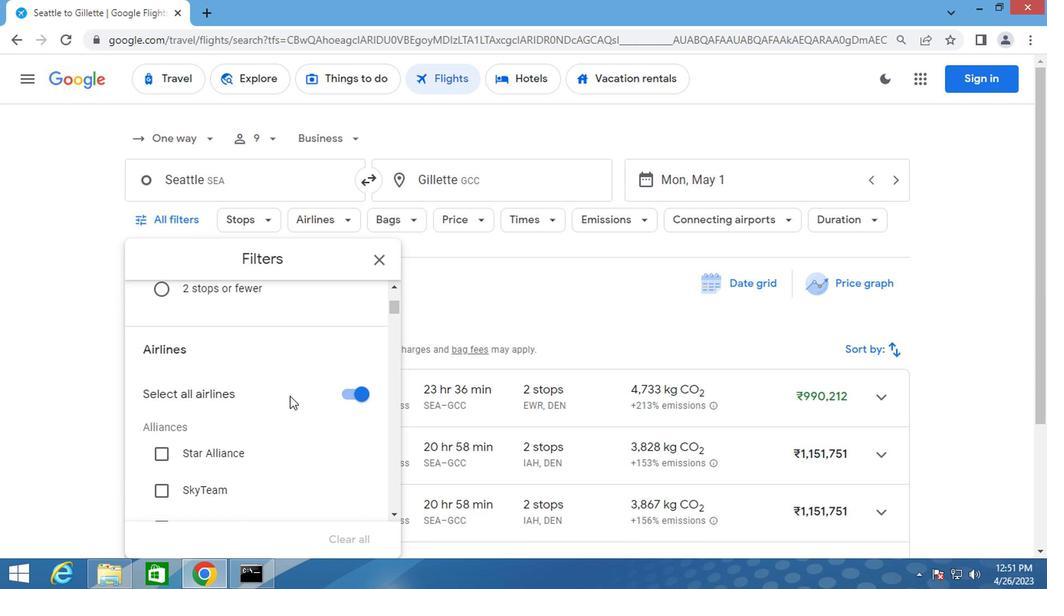 
Action: Mouse scrolled (315, 390) with delta (0, 0)
Screenshot: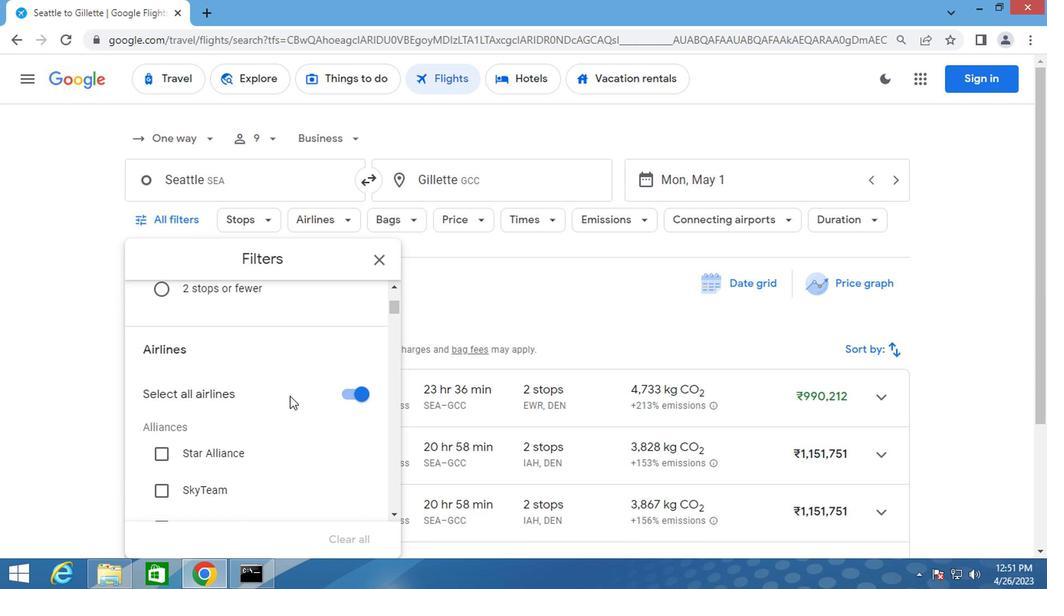 
Action: Mouse scrolled (315, 390) with delta (0, 0)
Screenshot: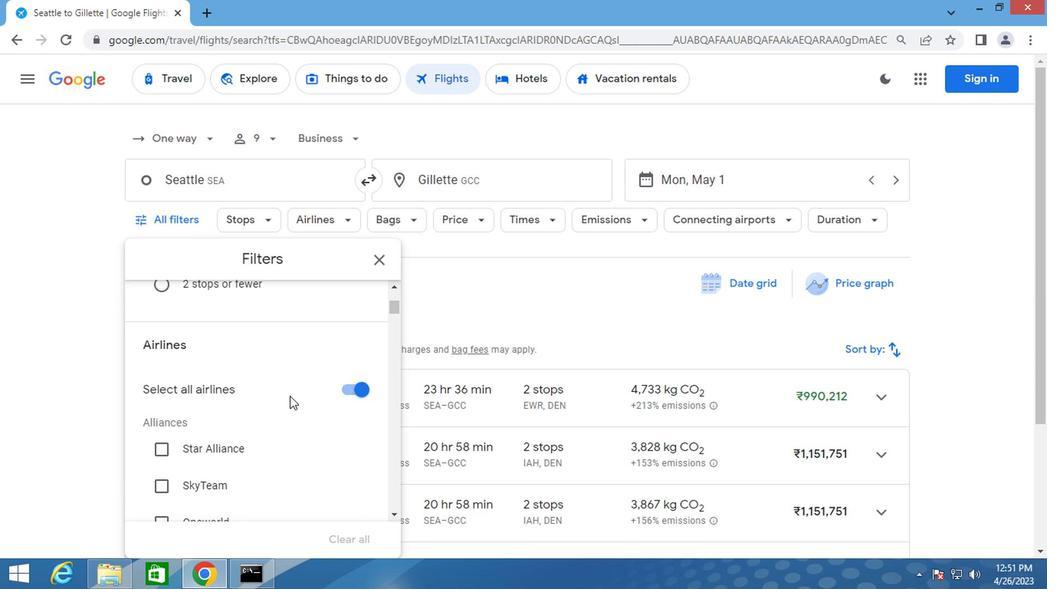 
Action: Mouse moved to (221, 390)
Screenshot: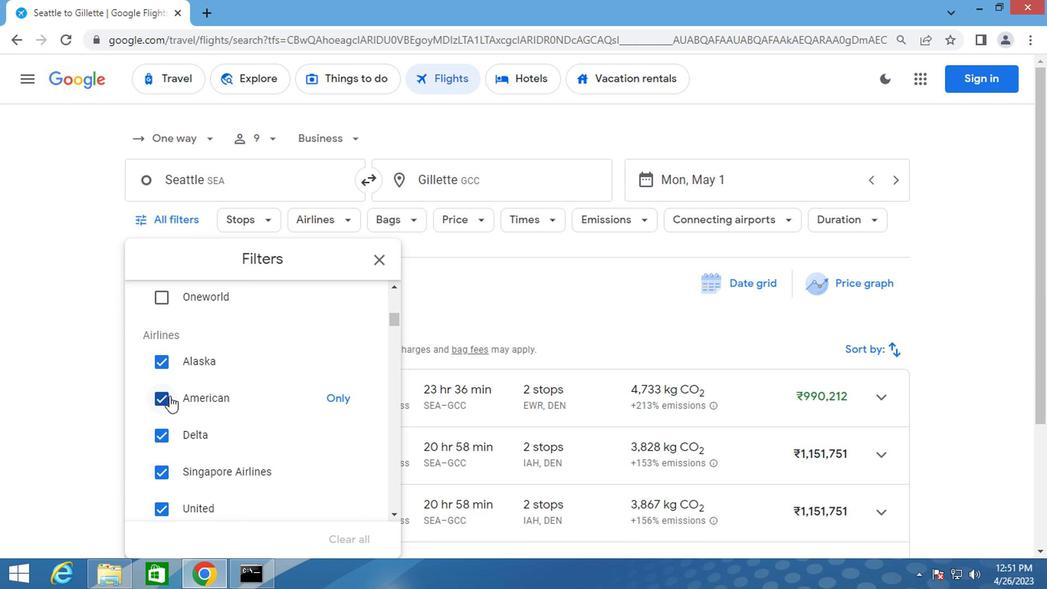 
Action: Mouse pressed left at (221, 390)
Screenshot: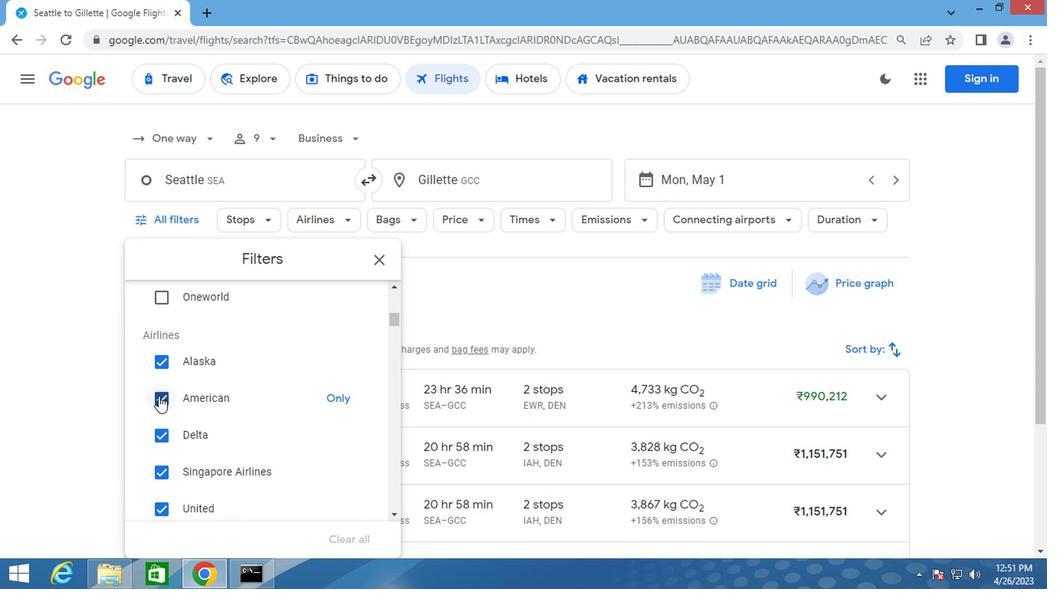 
Action: Mouse moved to (243, 389)
Screenshot: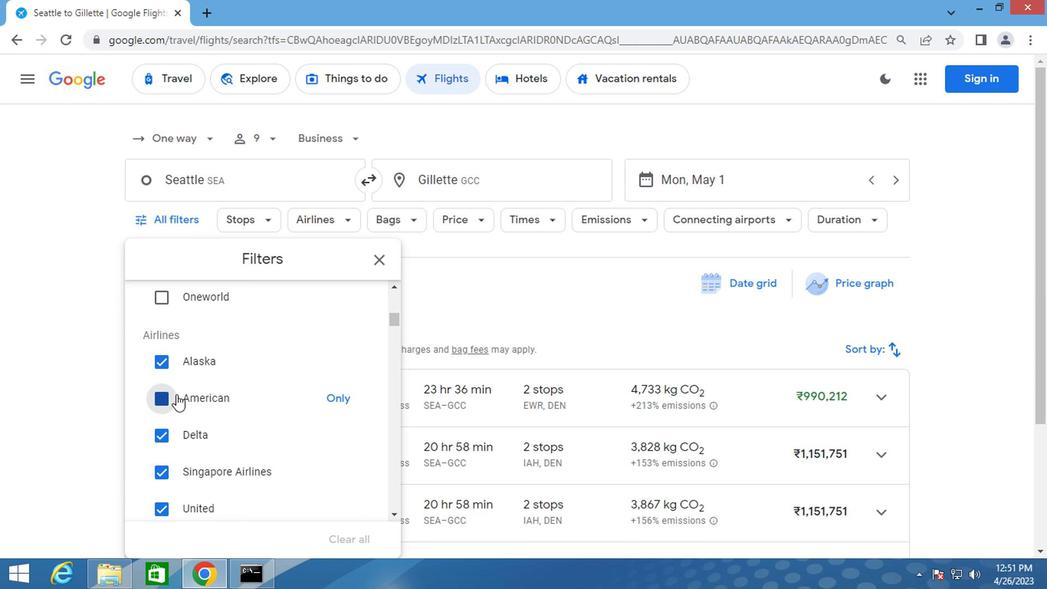 
Action: Mouse scrolled (243, 389) with delta (0, 0)
Screenshot: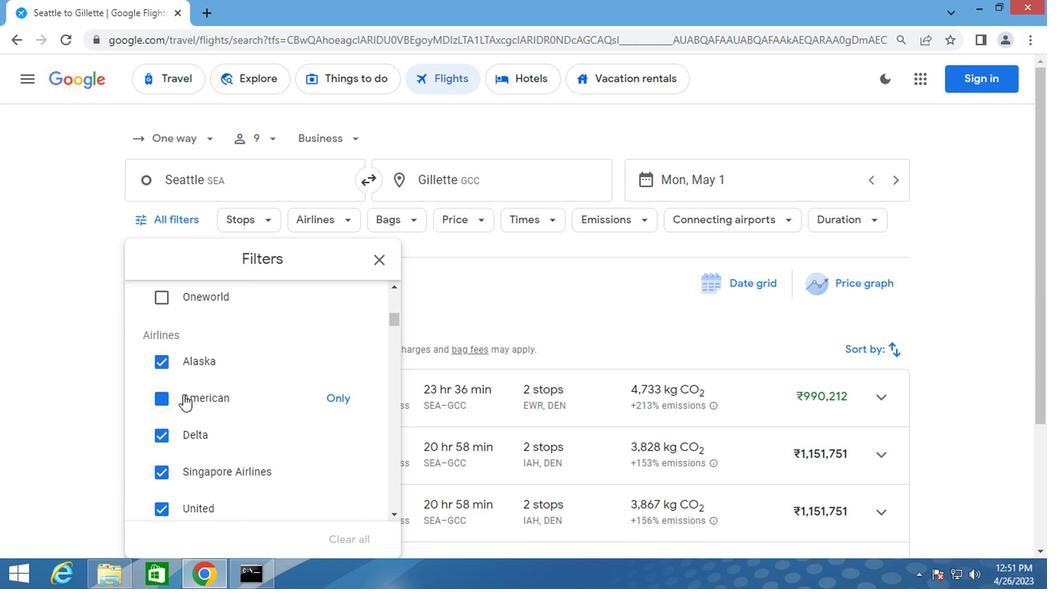 
Action: Mouse scrolled (243, 389) with delta (0, 0)
Screenshot: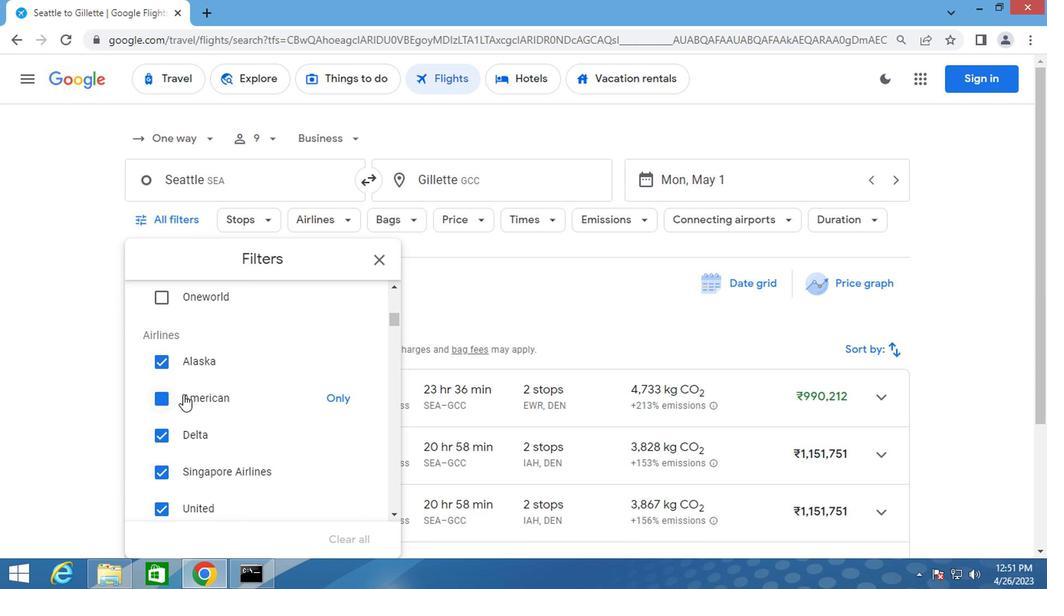 
Action: Mouse moved to (252, 389)
Screenshot: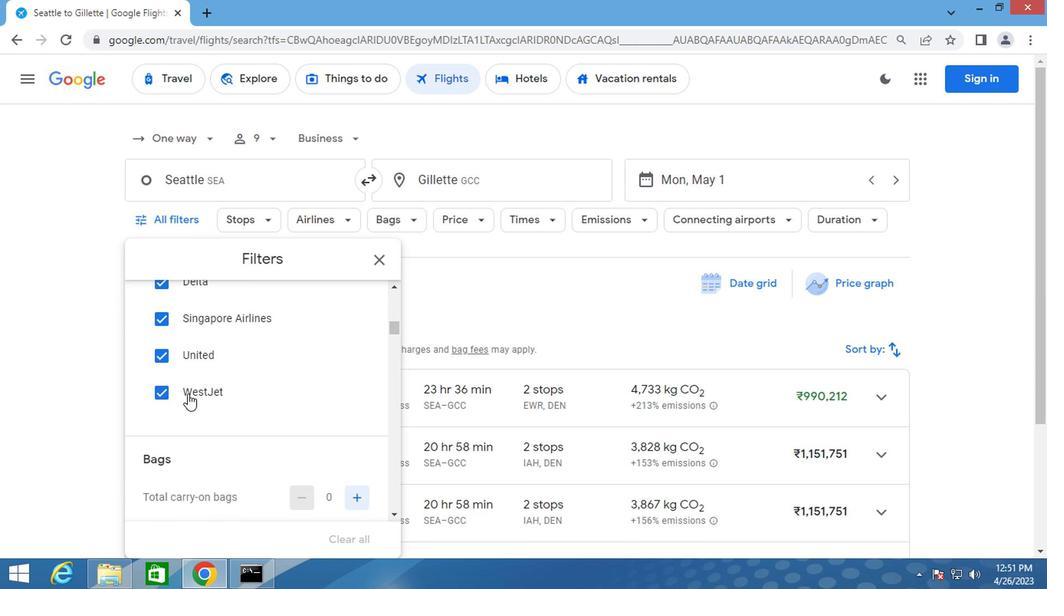 
Action: Mouse scrolled (252, 388) with delta (0, 0)
Screenshot: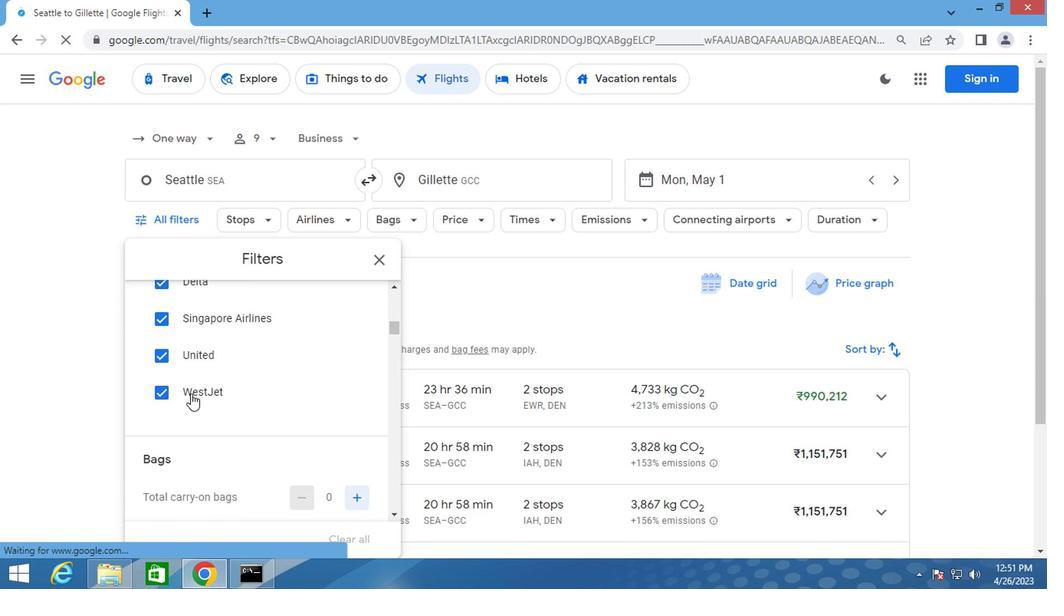 
Action: Mouse scrolled (252, 388) with delta (0, 0)
Screenshot: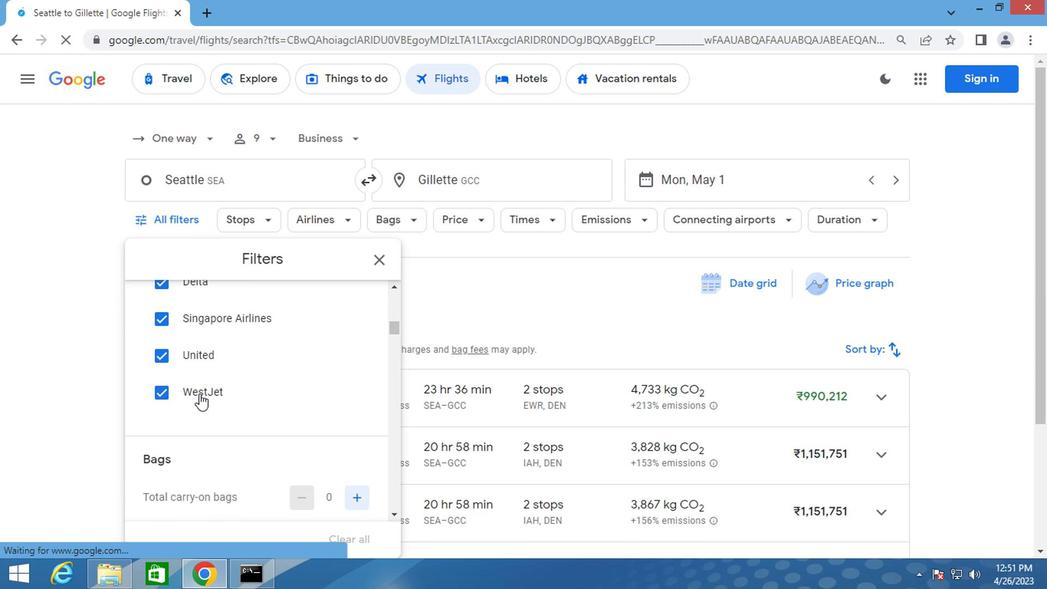 
Action: Mouse moved to (366, 380)
Screenshot: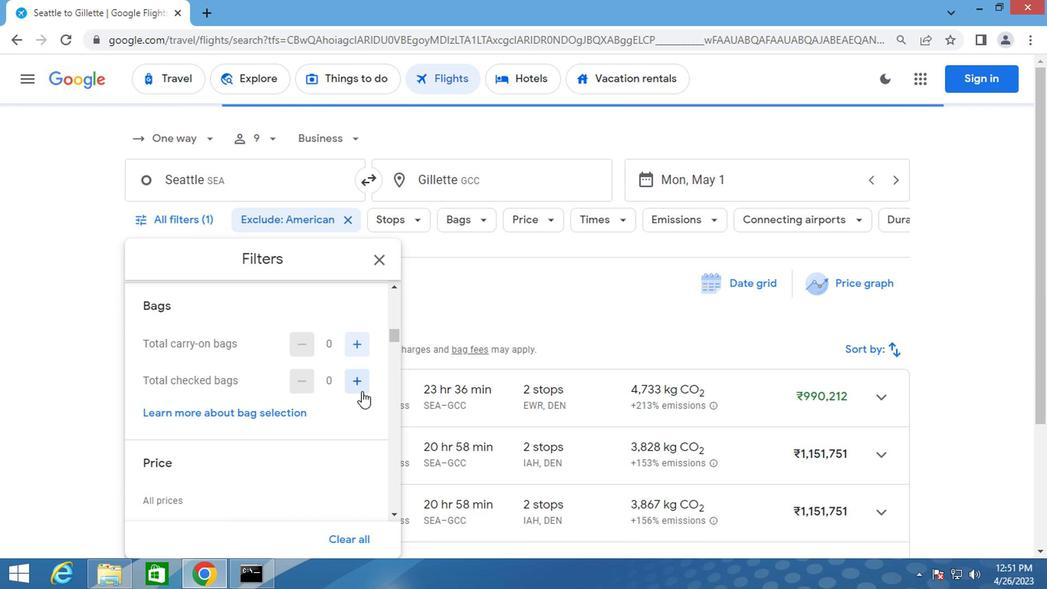 
Action: Mouse pressed left at (366, 380)
Screenshot: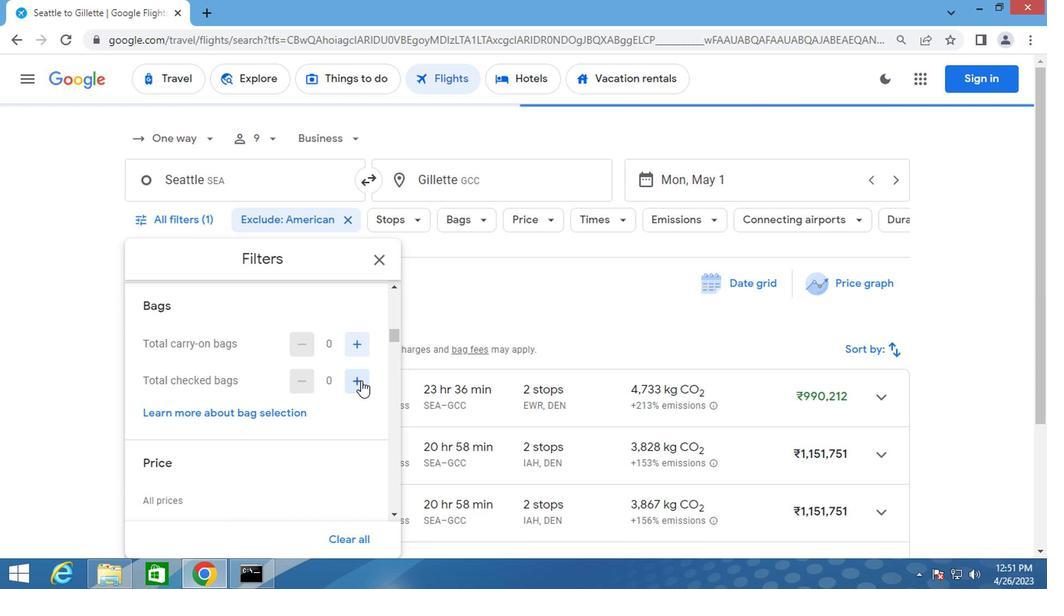 
Action: Mouse pressed left at (366, 380)
Screenshot: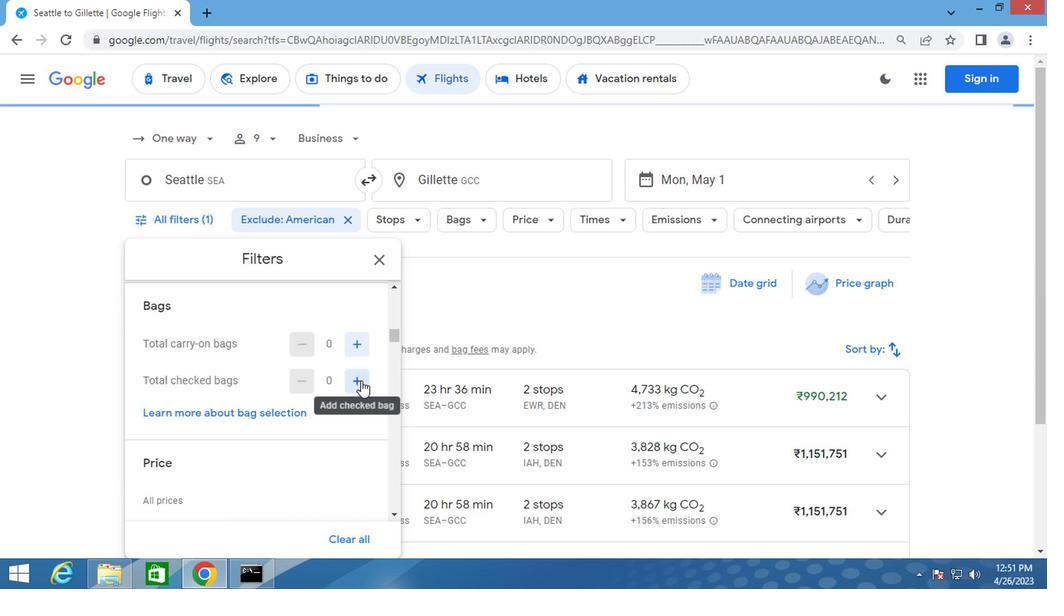 
Action: Mouse pressed left at (366, 380)
Screenshot: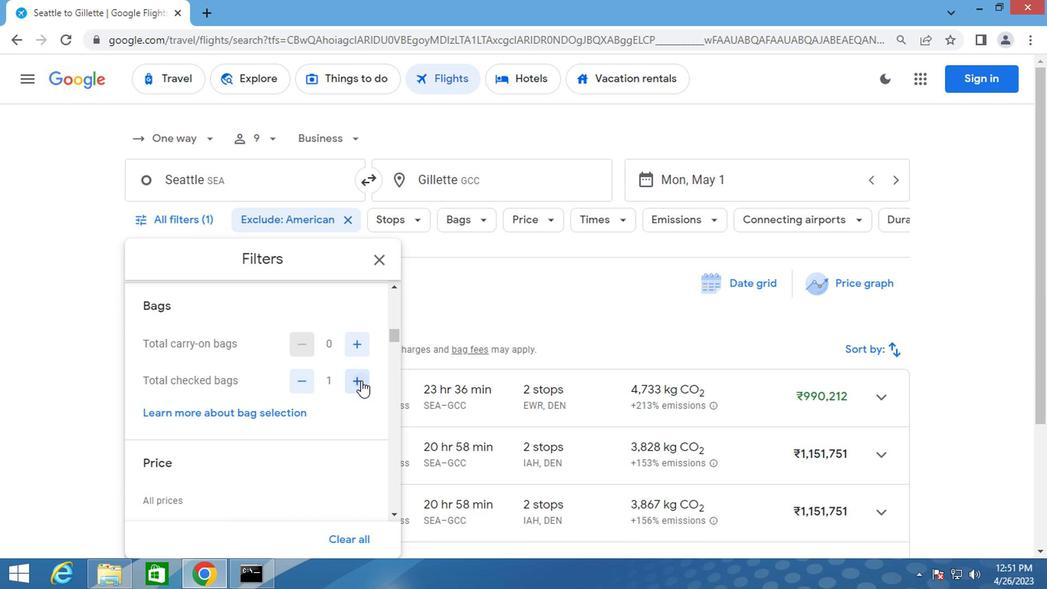 
Action: Mouse pressed left at (366, 380)
Screenshot: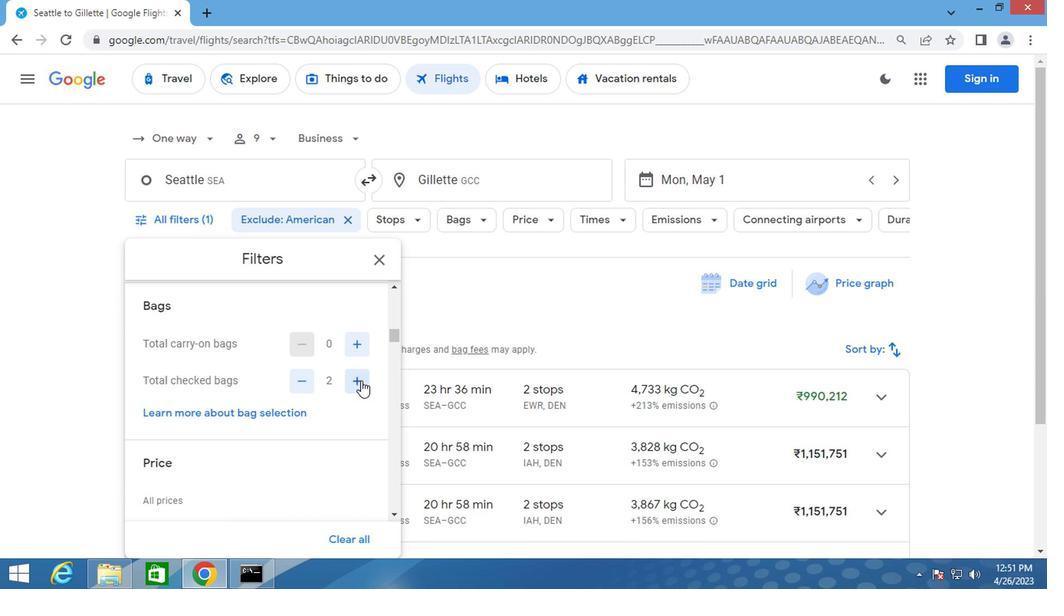 
Action: Mouse pressed left at (366, 380)
Screenshot: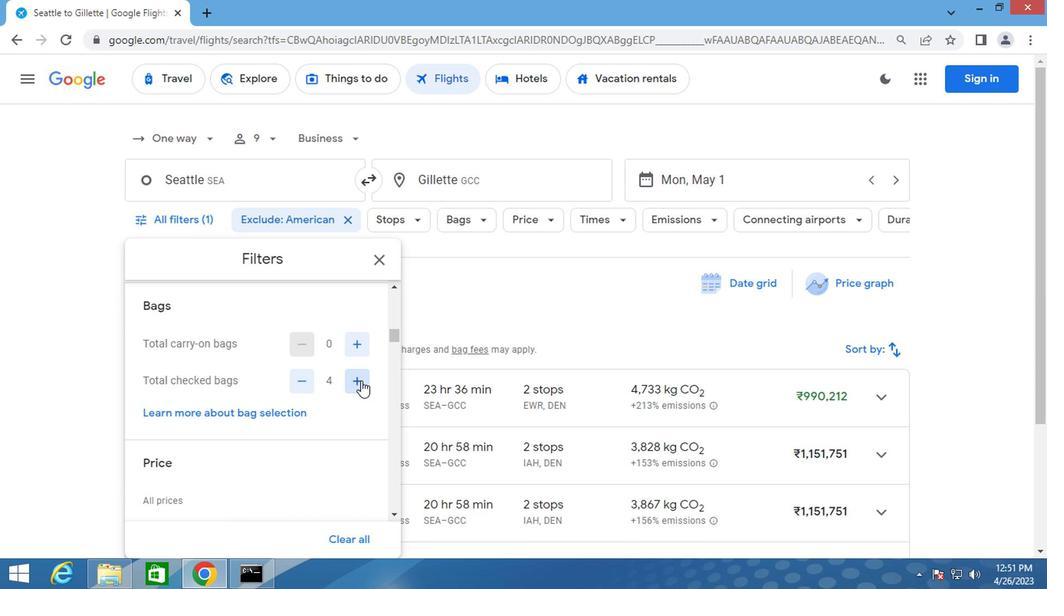 
Action: Mouse pressed left at (366, 380)
Screenshot: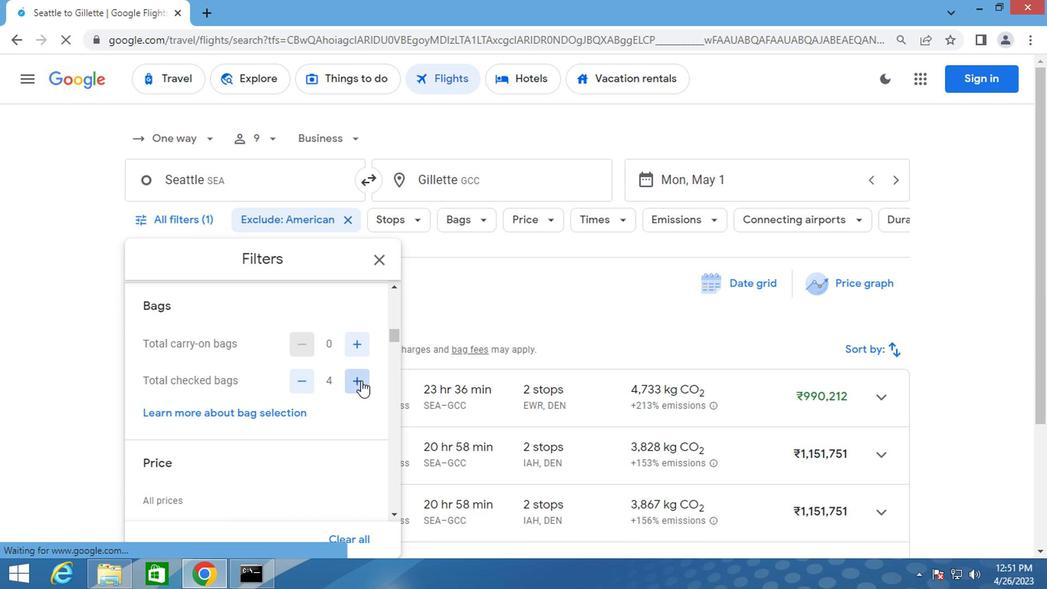 
Action: Mouse pressed left at (366, 380)
Screenshot: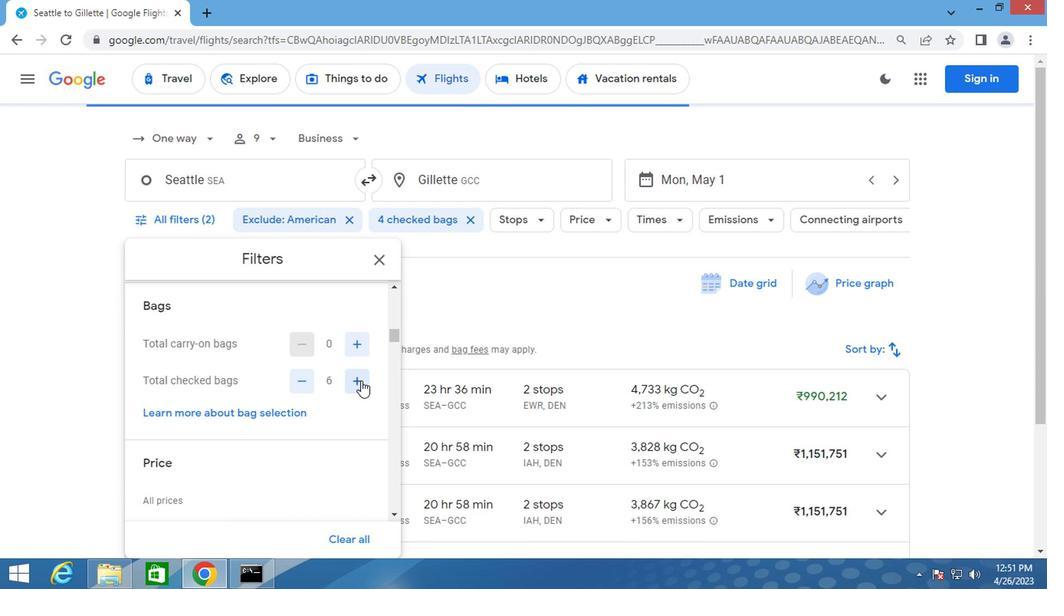 
Action: Mouse pressed left at (366, 380)
Screenshot: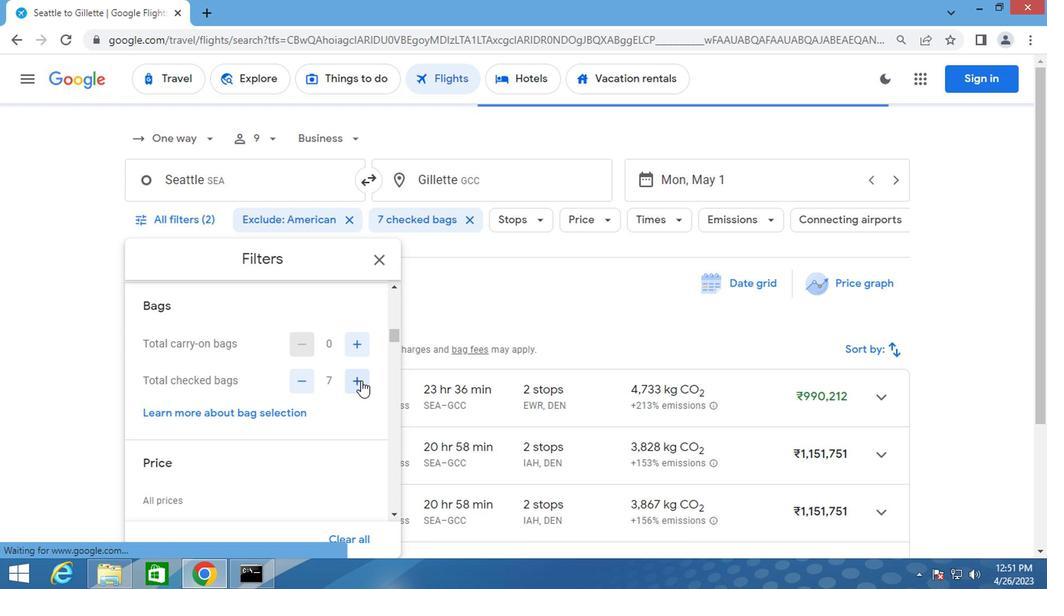
Action: Mouse pressed left at (366, 380)
Screenshot: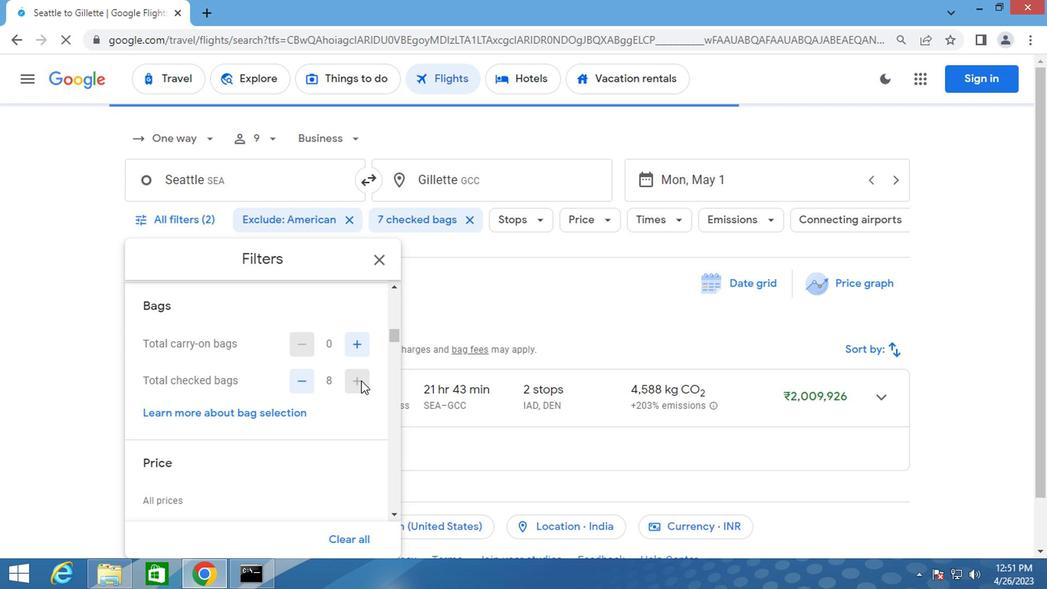 
Action: Mouse pressed left at (366, 380)
Screenshot: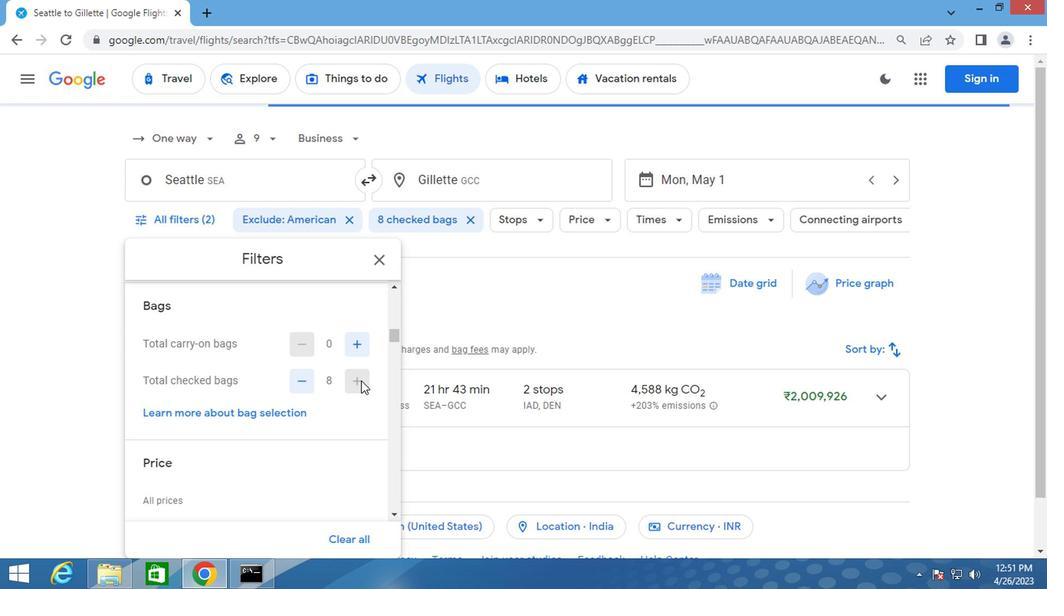 
Action: Mouse pressed left at (366, 380)
Screenshot: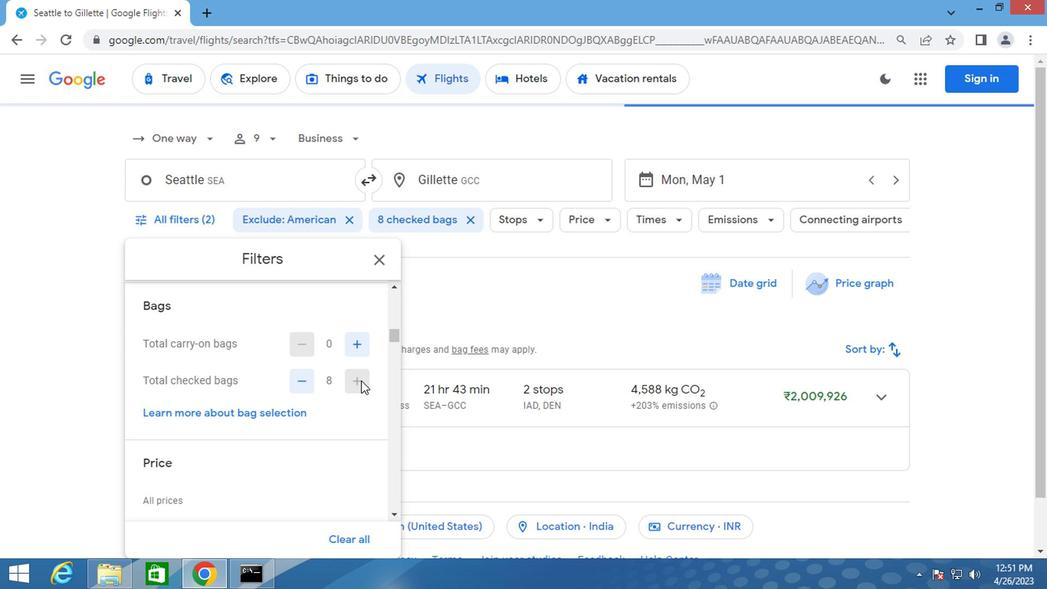 
Action: Mouse moved to (366, 379)
Screenshot: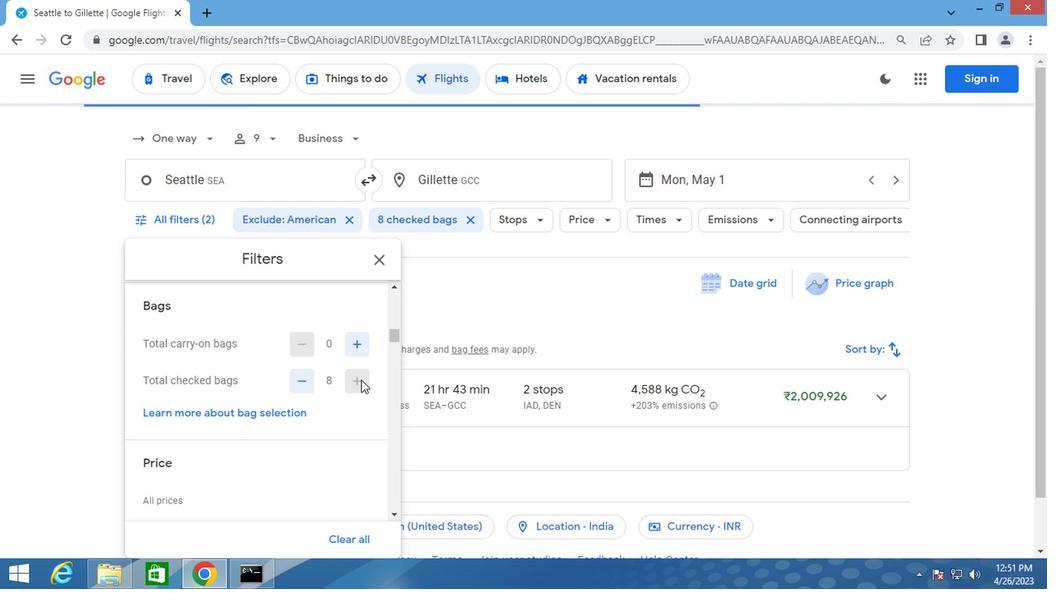 
Action: Mouse scrolled (366, 379) with delta (0, 0)
Screenshot: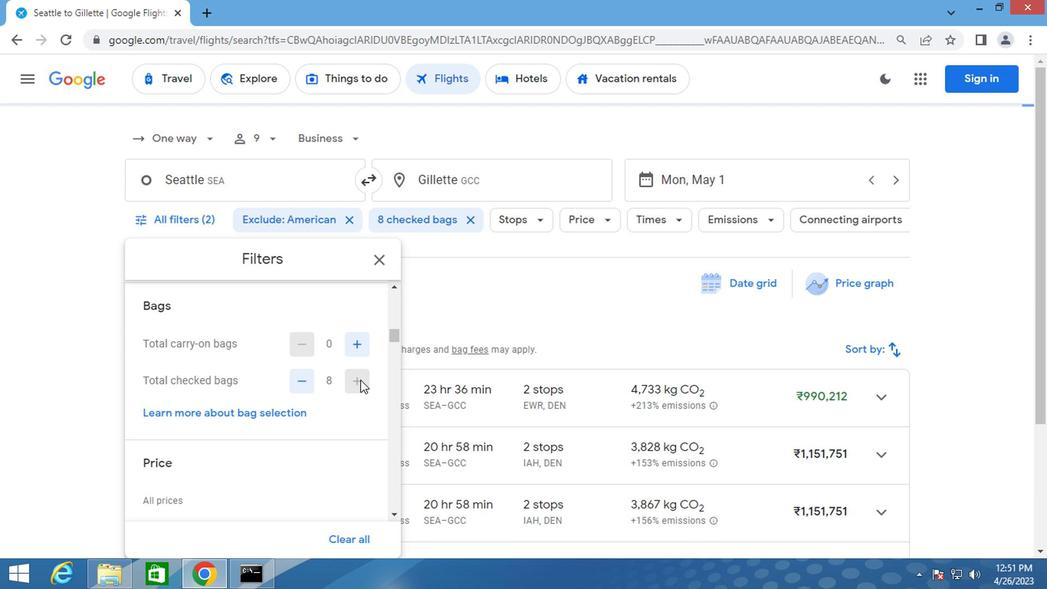 
Action: Mouse scrolled (366, 379) with delta (0, 0)
Screenshot: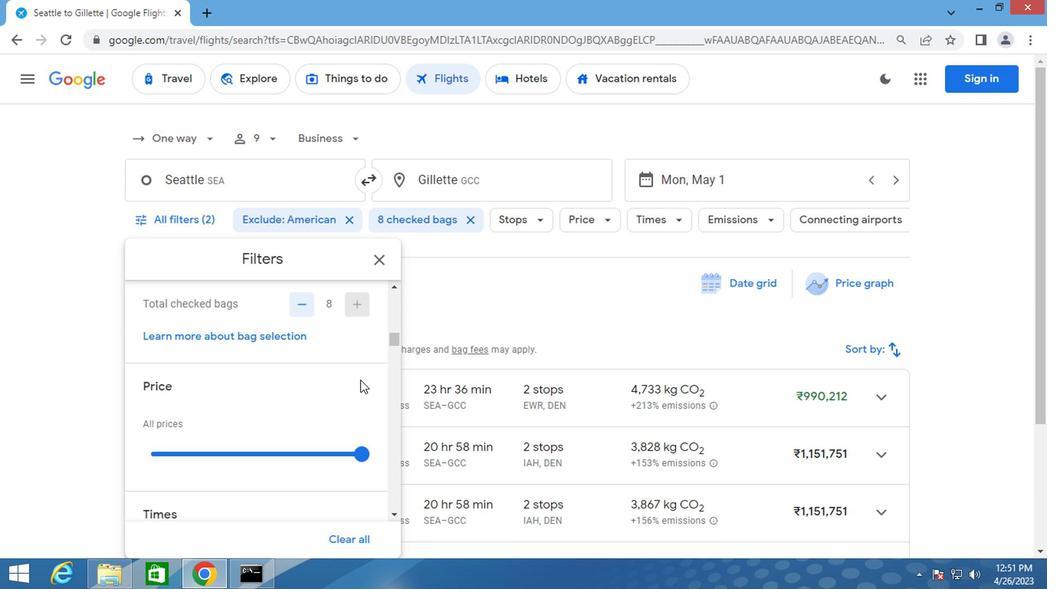 
Action: Mouse moved to (357, 378)
Screenshot: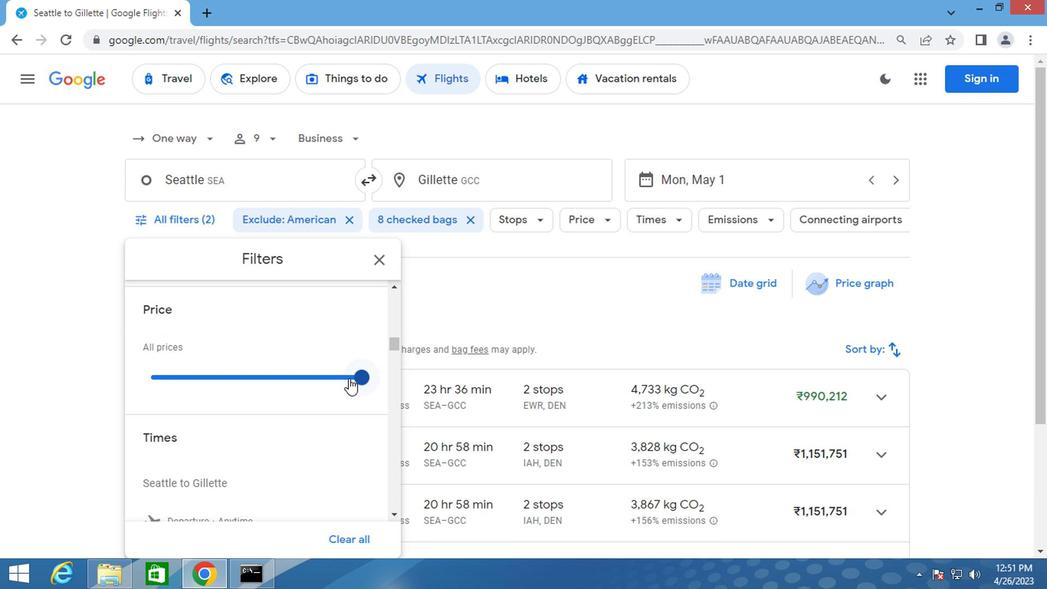 
Action: Mouse scrolled (357, 378) with delta (0, 0)
Screenshot: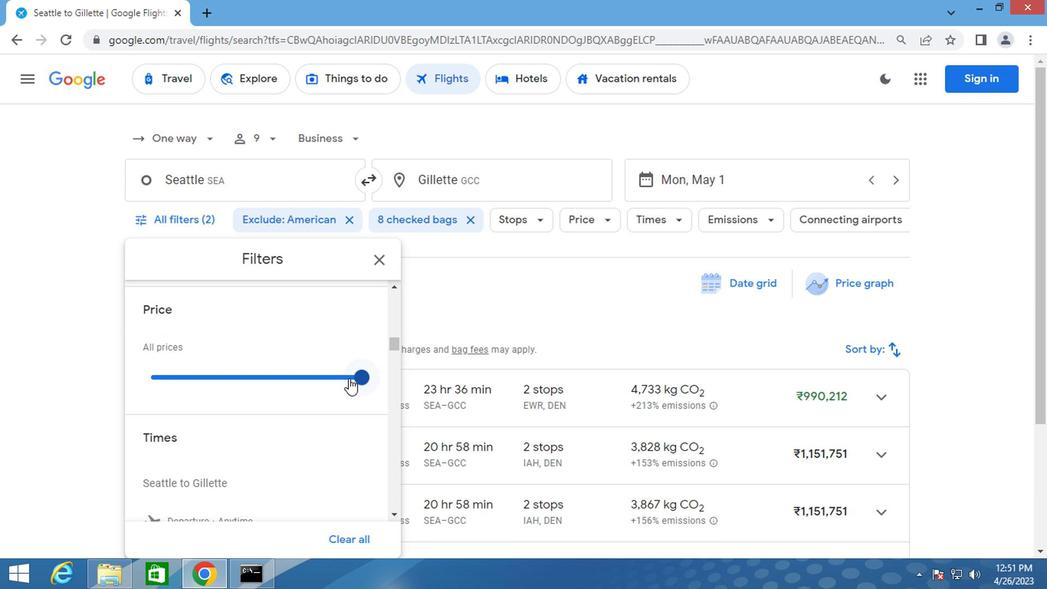 
Action: Mouse scrolled (357, 378) with delta (0, 0)
Screenshot: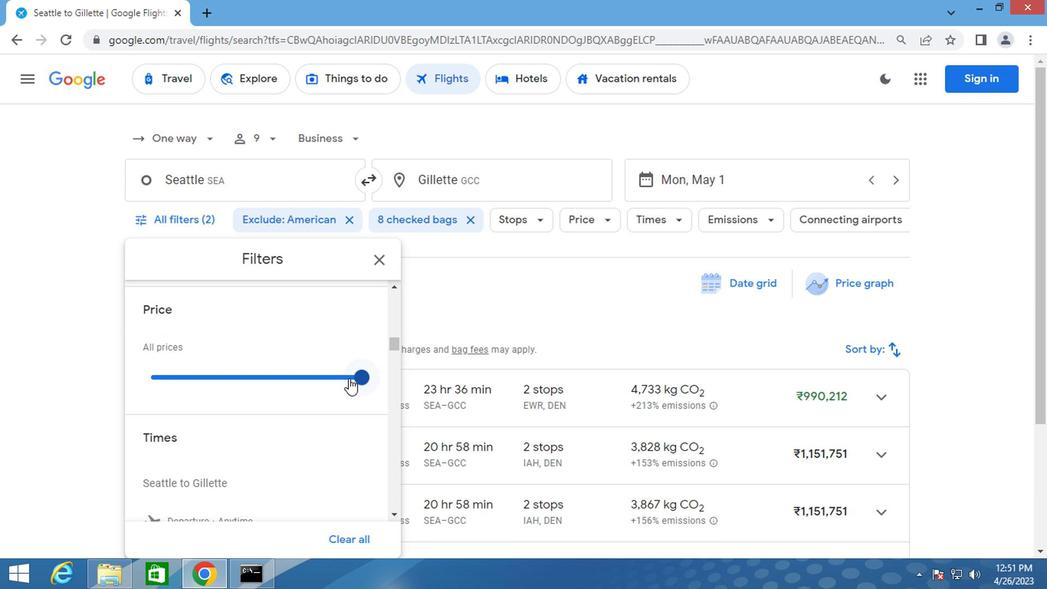 
Action: Mouse scrolled (357, 378) with delta (0, 0)
Screenshot: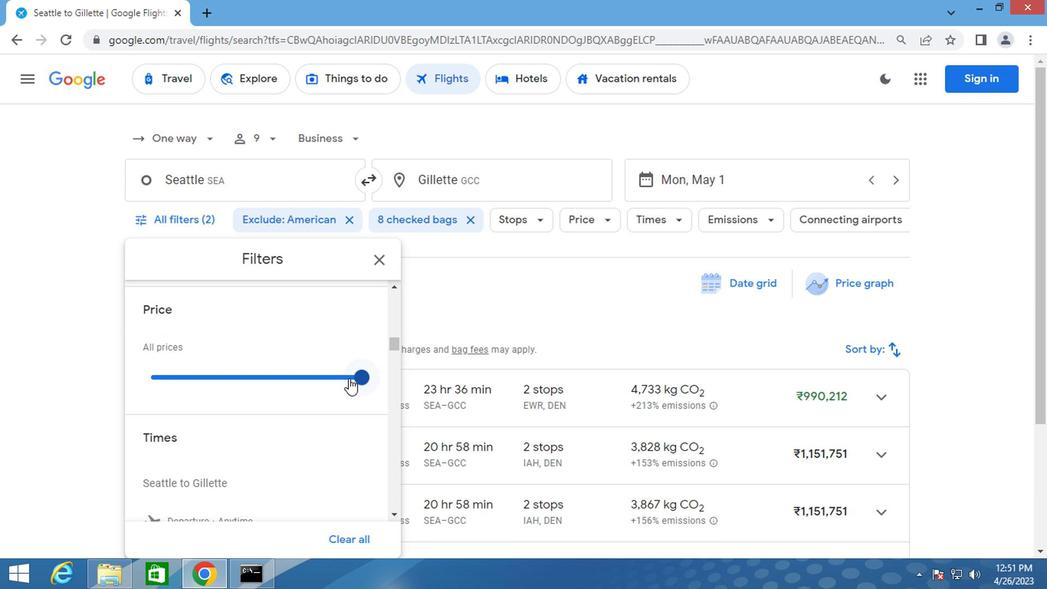 
Action: Mouse moved to (361, 332)
Screenshot: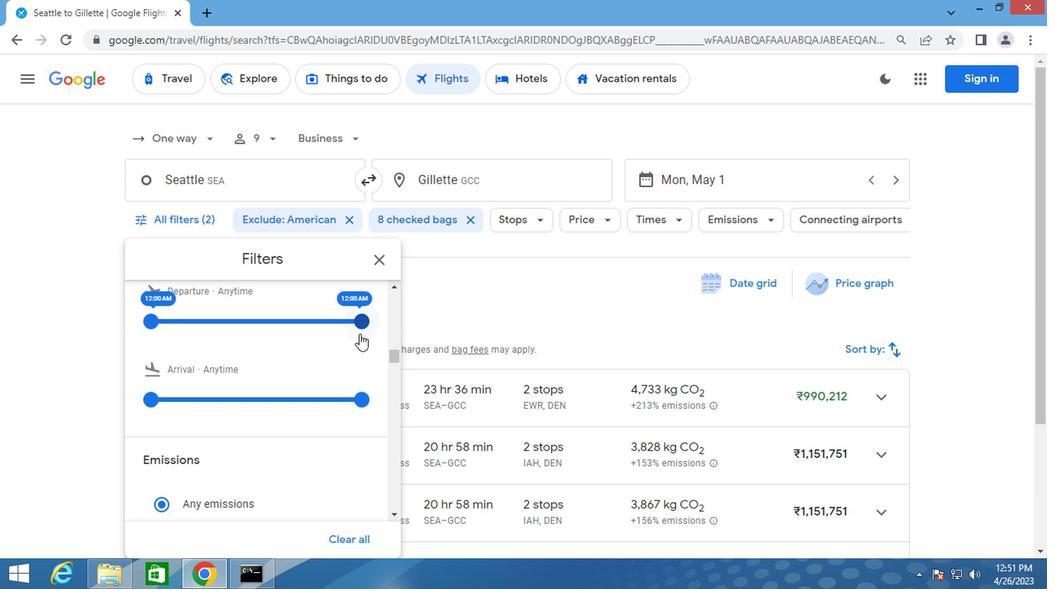 
Action: Mouse pressed left at (361, 332)
Screenshot: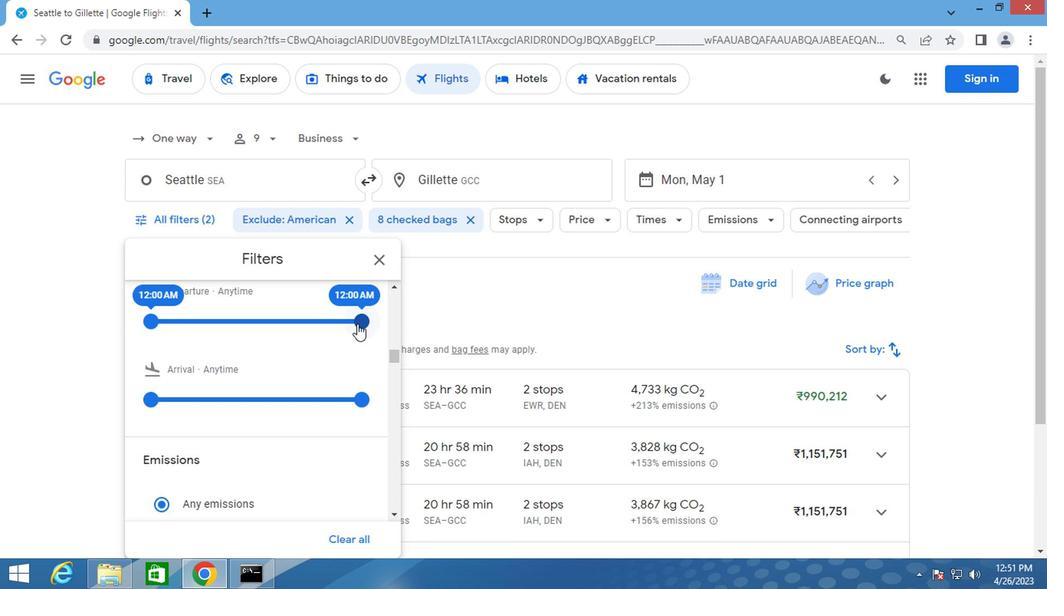 
Action: Mouse moved to (377, 295)
Screenshot: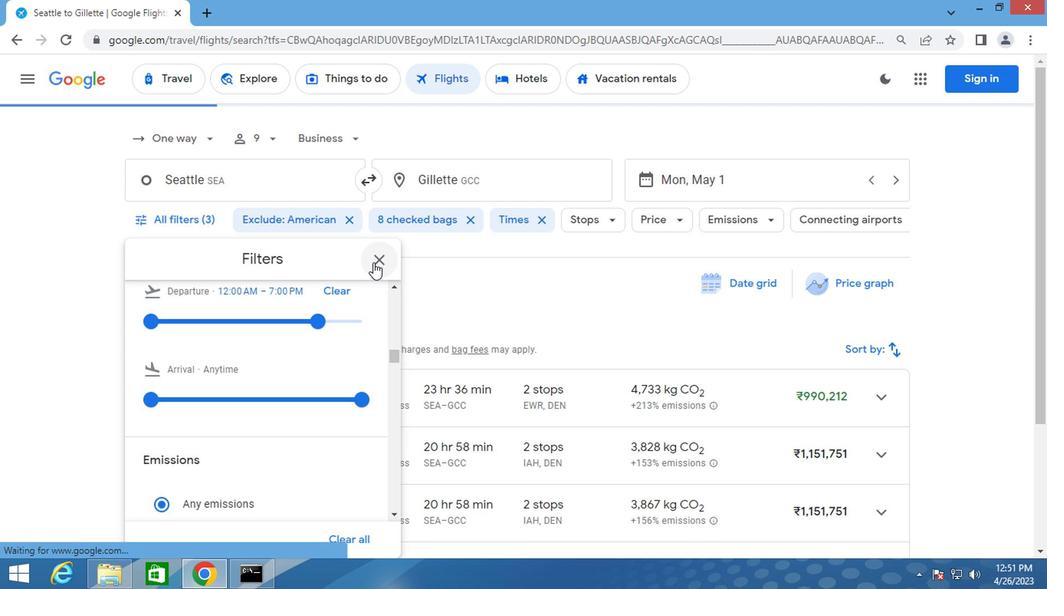
Action: Mouse pressed left at (377, 295)
Screenshot: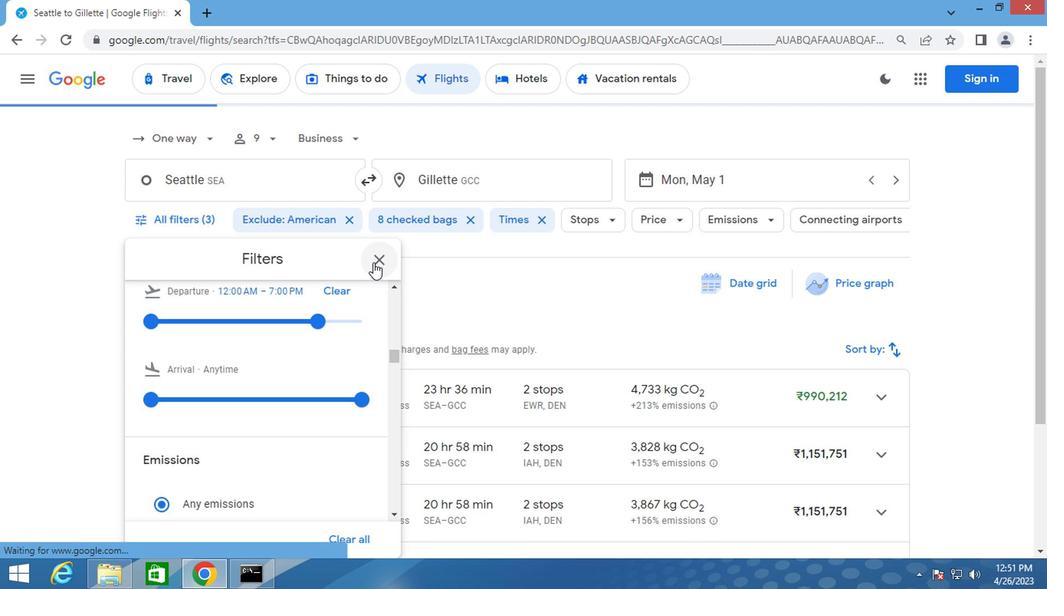 
Action: Key pressed <Key.f8>
Screenshot: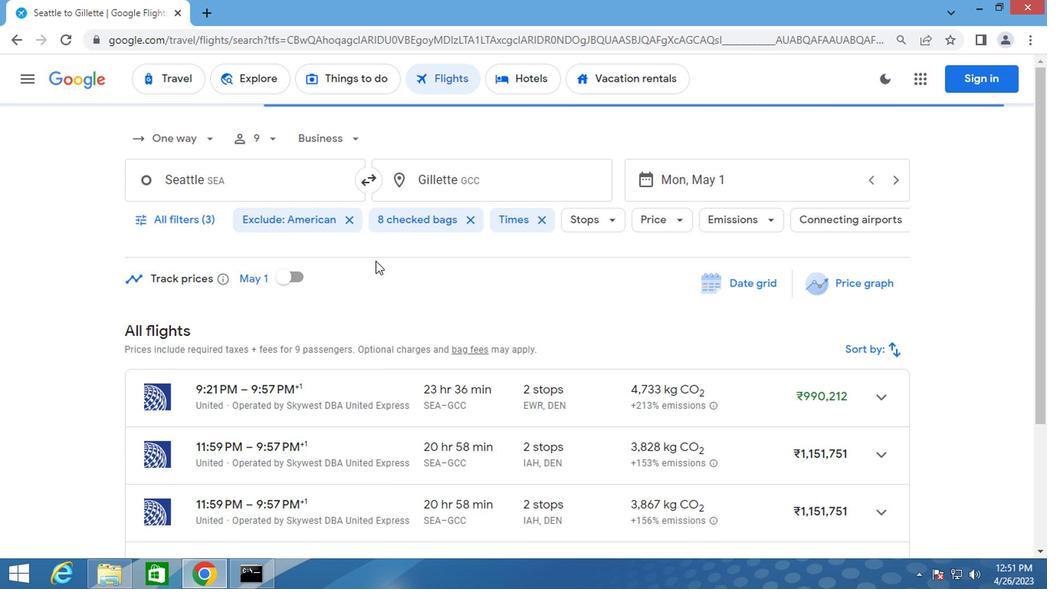 
